 Task: Find connections with filter location Mössingen with filter topic #marketingdigitalwith filter profile language German with filter current company Toyota Kirloskar Motor with filter school Azim Premji University with filter industry Wholesale Alcoholic Beverages with filter service category Home Networking with filter keywords title Engineering Technician
Action: Mouse moved to (495, 71)
Screenshot: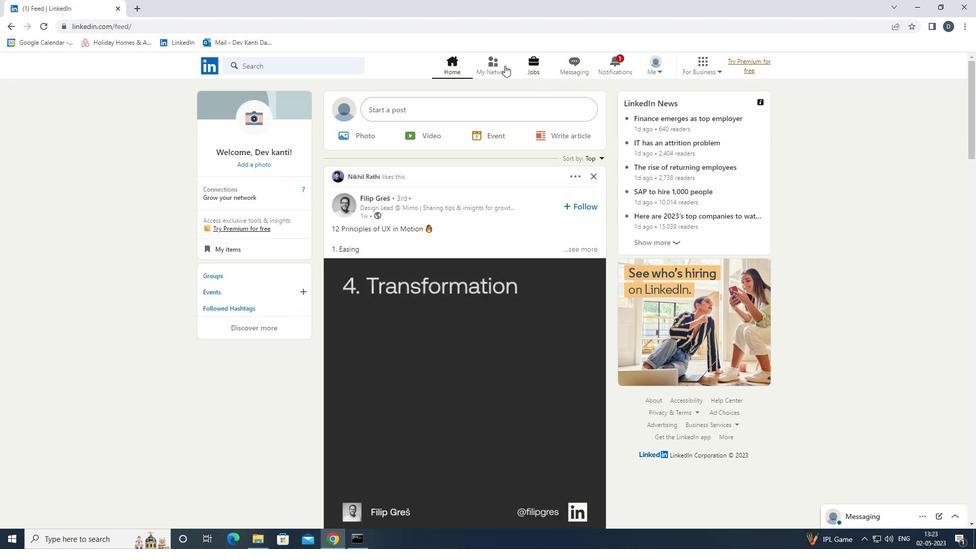 
Action: Mouse pressed left at (495, 71)
Screenshot: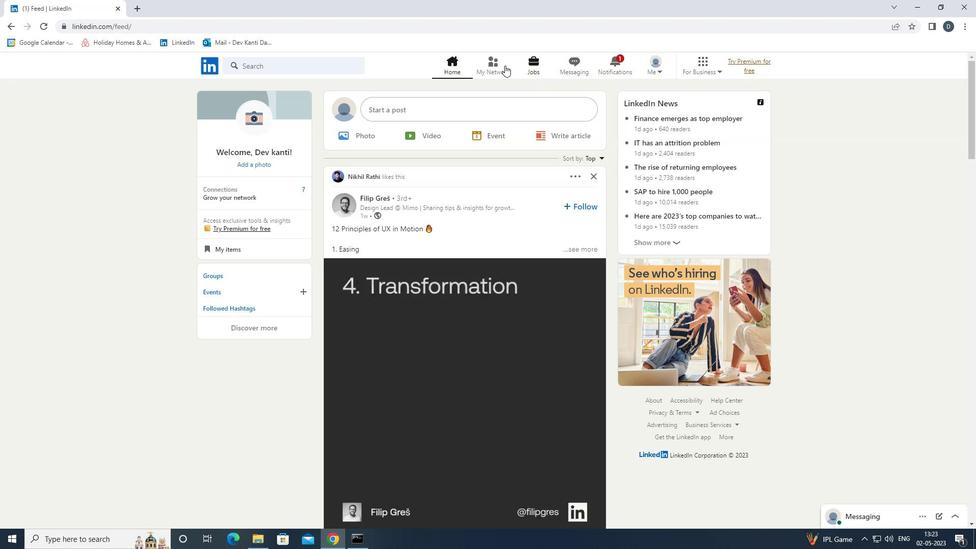 
Action: Mouse moved to (338, 118)
Screenshot: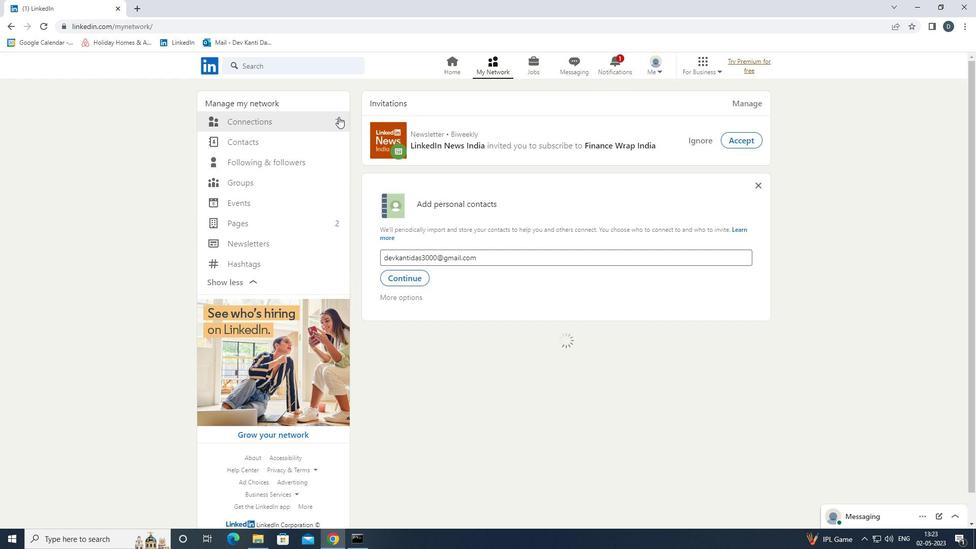 
Action: Mouse pressed left at (338, 118)
Screenshot: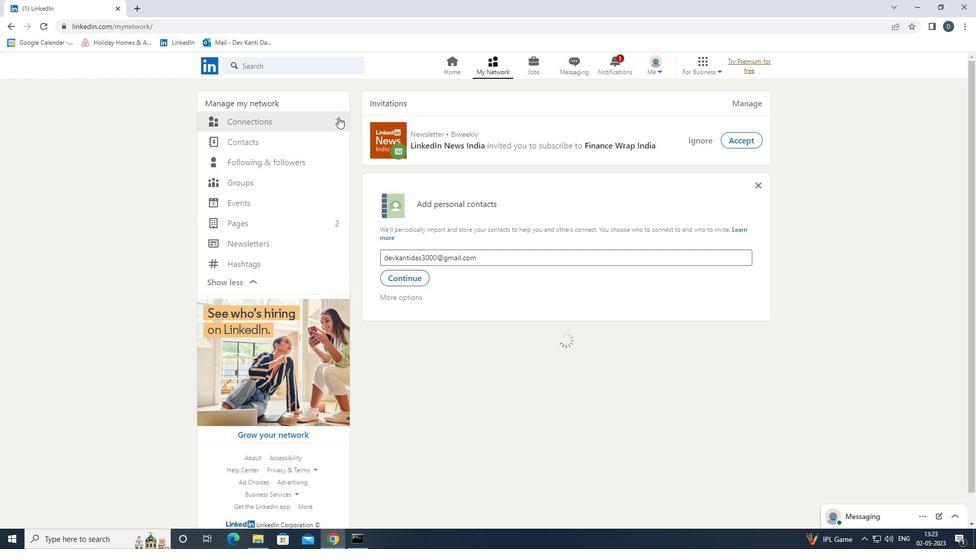 
Action: Mouse moved to (577, 122)
Screenshot: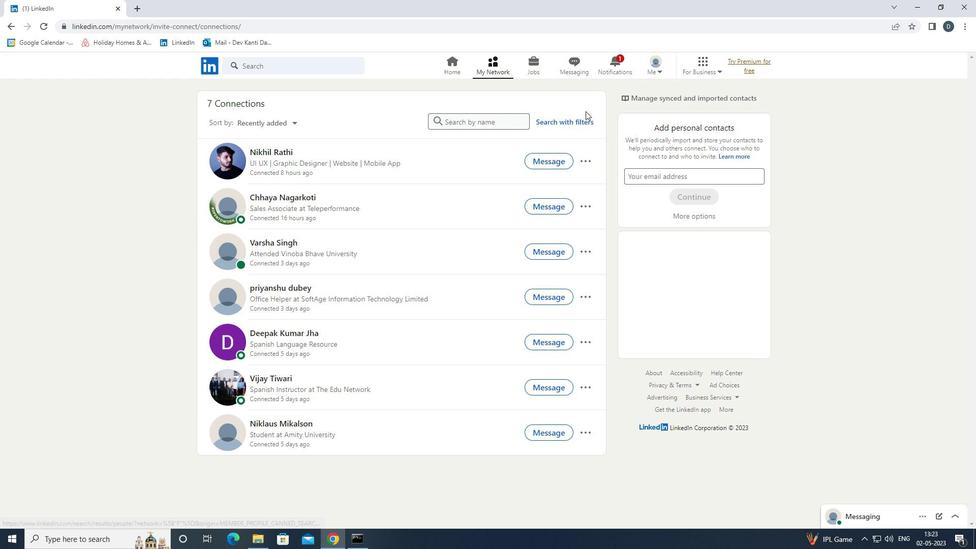 
Action: Mouse pressed left at (577, 122)
Screenshot: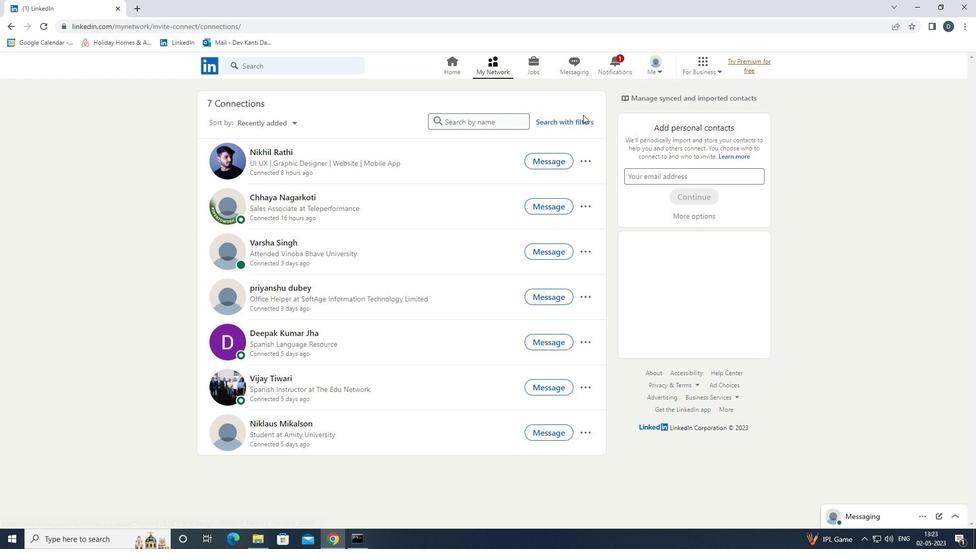 
Action: Mouse moved to (543, 92)
Screenshot: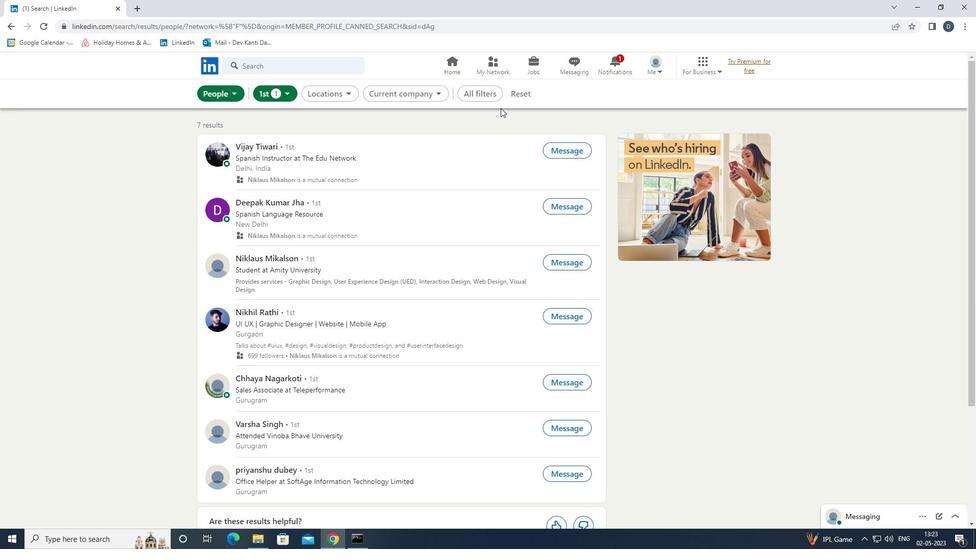 
Action: Mouse pressed left at (543, 92)
Screenshot: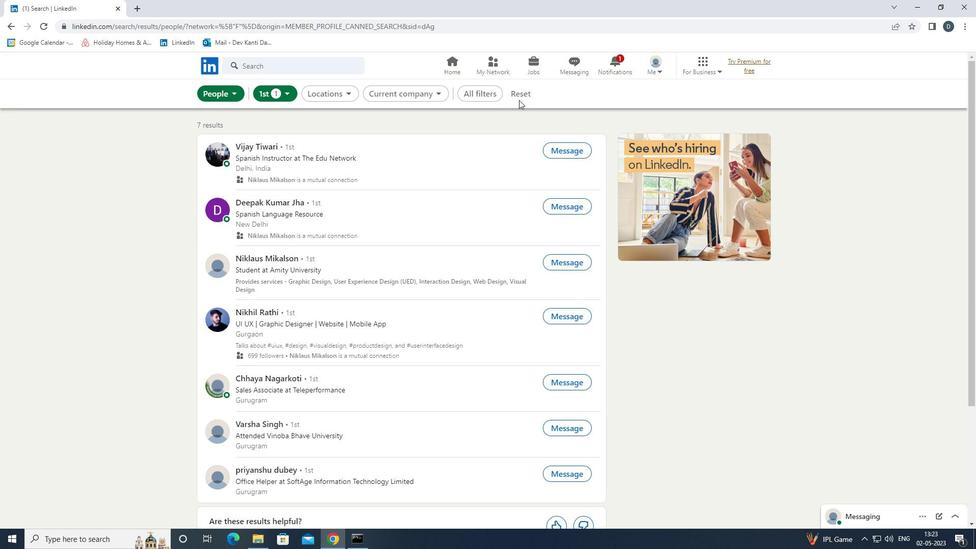 
Action: Mouse moved to (526, 94)
Screenshot: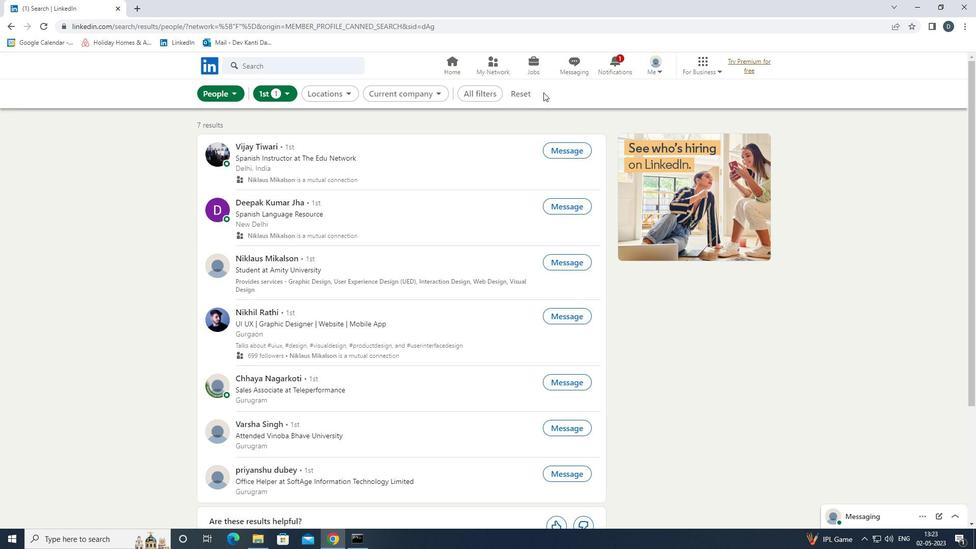 
Action: Mouse pressed left at (526, 94)
Screenshot: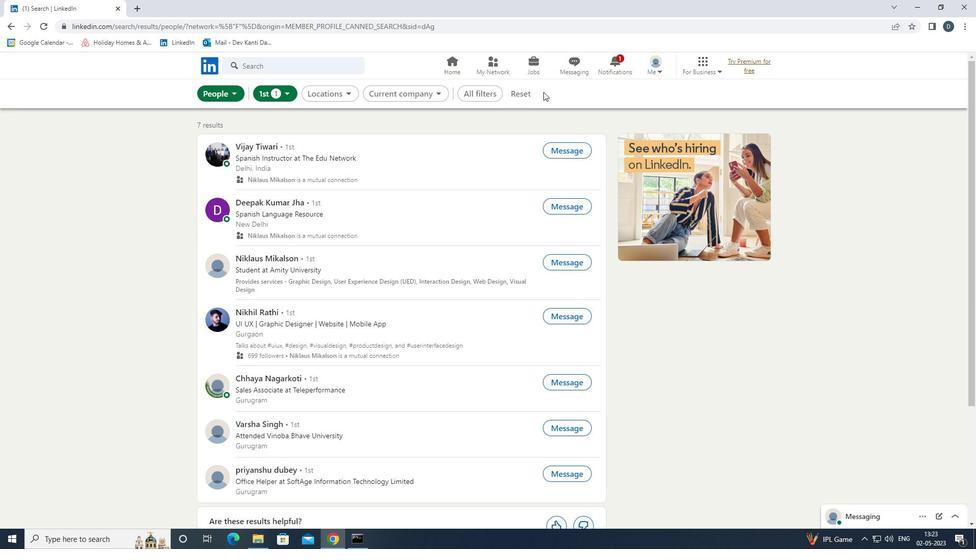 
Action: Mouse moved to (515, 92)
Screenshot: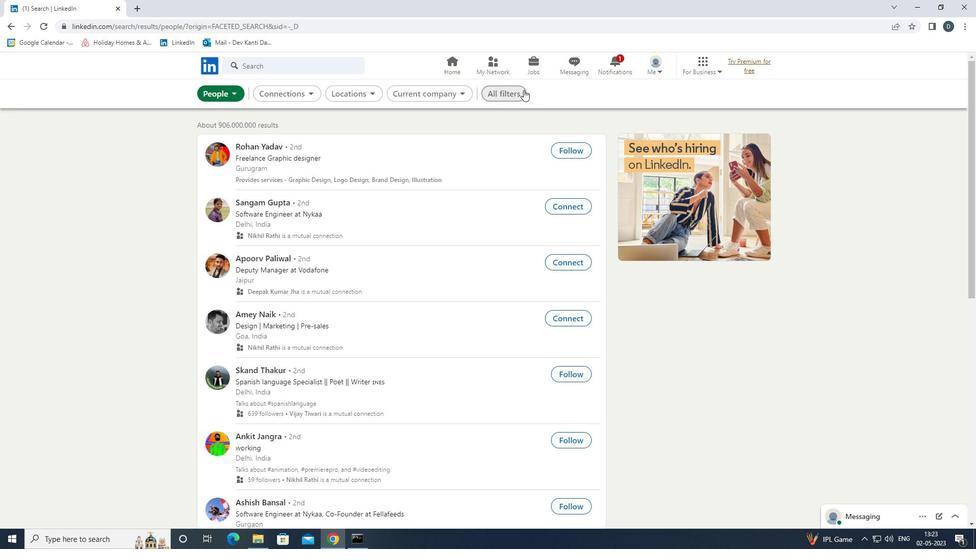 
Action: Mouse pressed left at (515, 92)
Screenshot: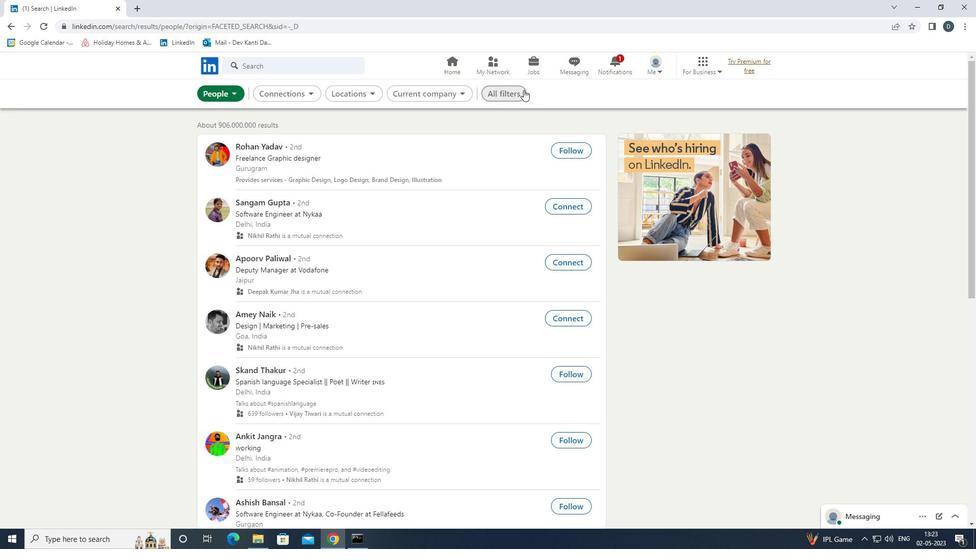 
Action: Mouse moved to (833, 322)
Screenshot: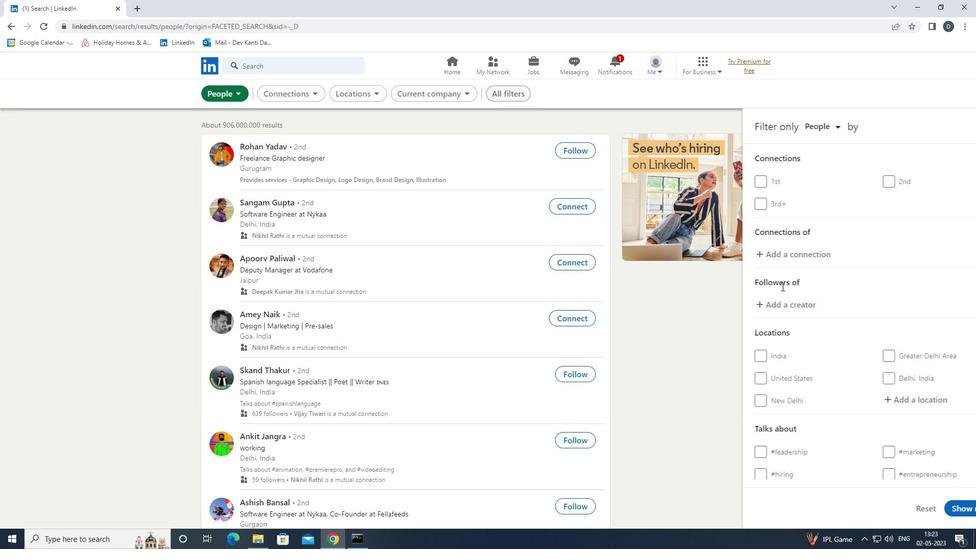 
Action: Mouse scrolled (833, 322) with delta (0, 0)
Screenshot: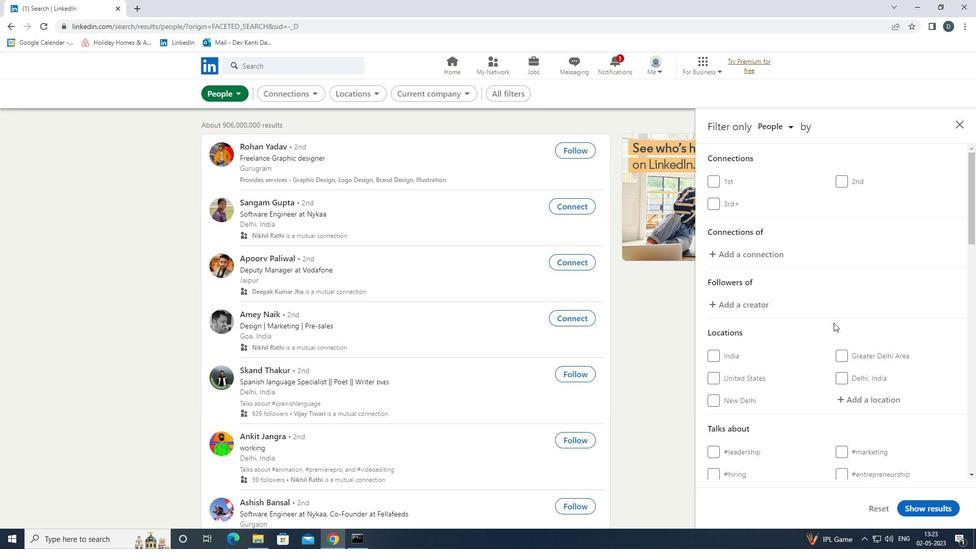 
Action: Mouse scrolled (833, 322) with delta (0, 0)
Screenshot: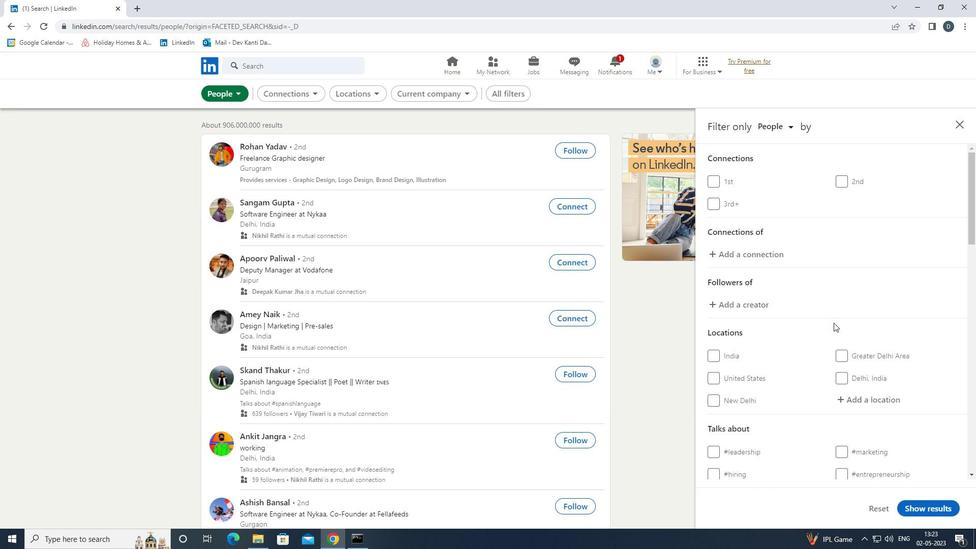
Action: Mouse moved to (882, 296)
Screenshot: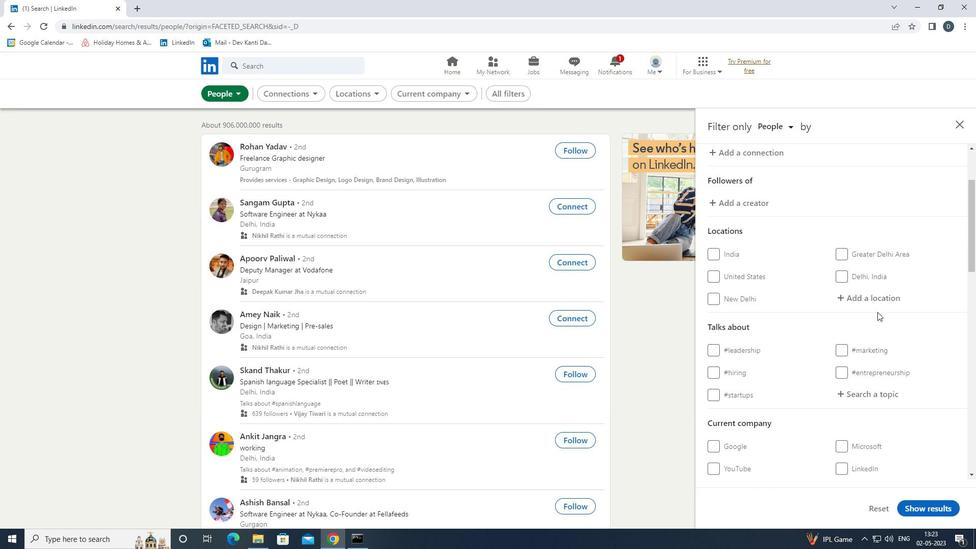 
Action: Mouse pressed left at (882, 296)
Screenshot: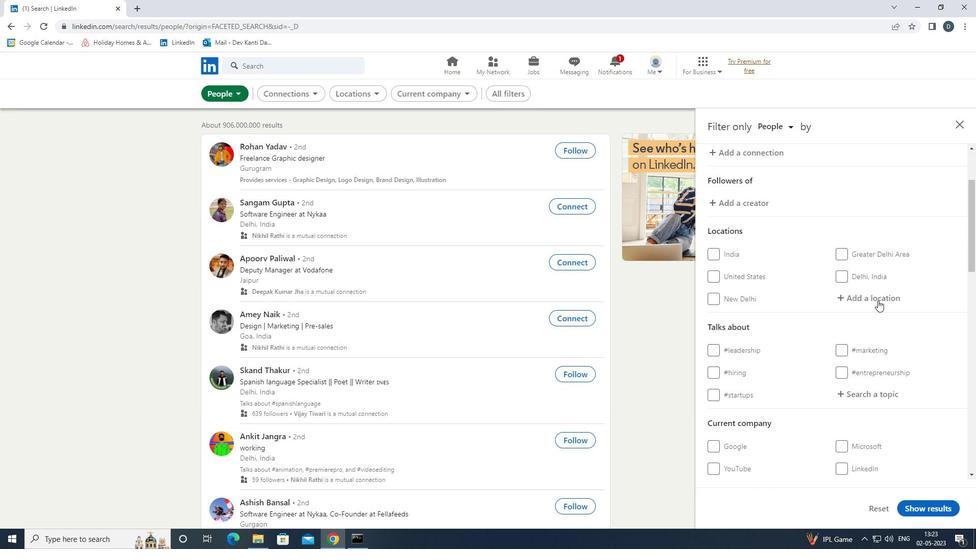 
Action: Mouse moved to (883, 295)
Screenshot: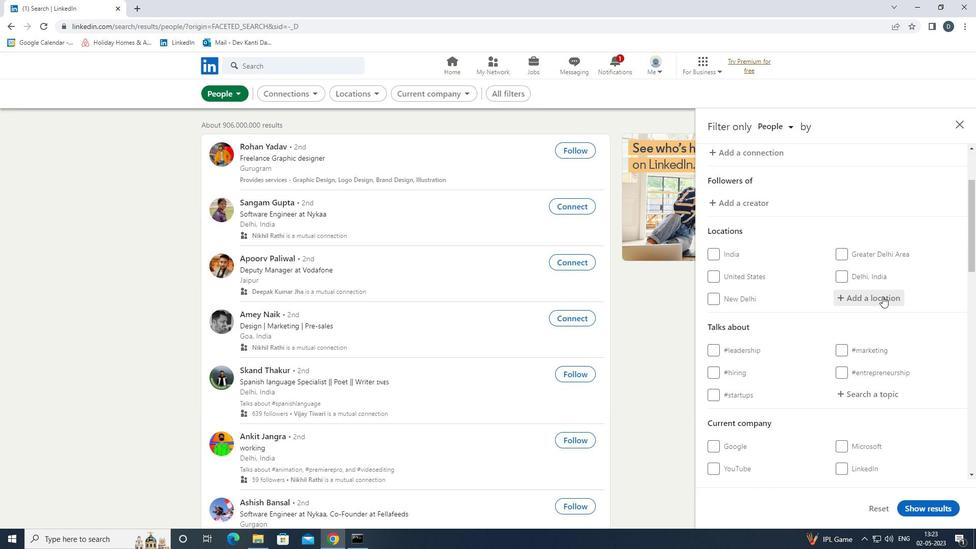
Action: Key pressed <Key.shift>MOSSINGEN<Key.down><Key.enter>
Screenshot: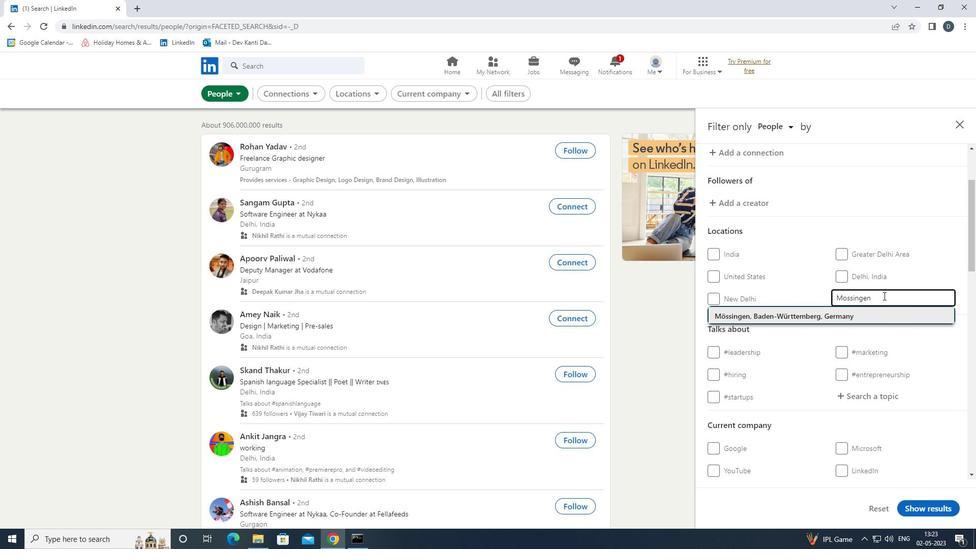 
Action: Mouse moved to (883, 300)
Screenshot: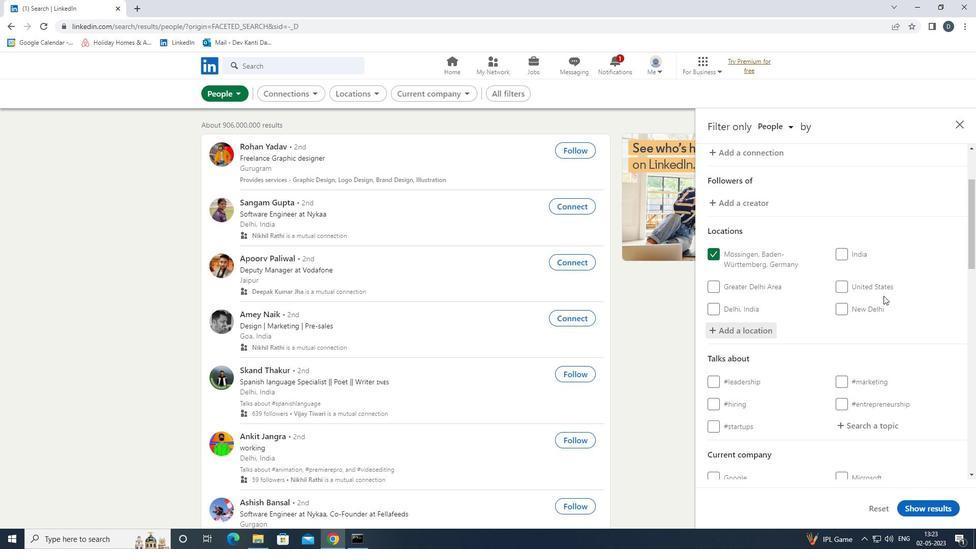 
Action: Mouse scrolled (883, 300) with delta (0, 0)
Screenshot: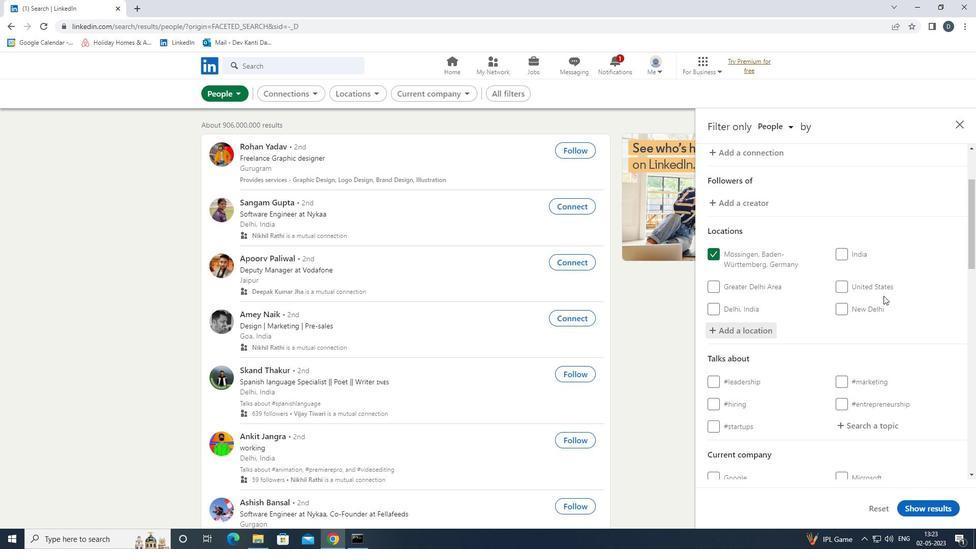
Action: Mouse moved to (883, 305)
Screenshot: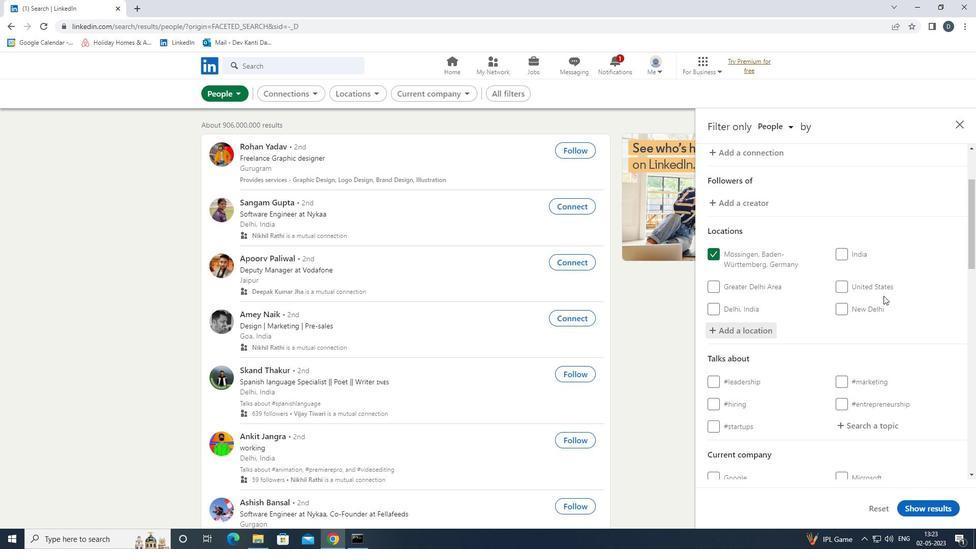 
Action: Mouse scrolled (883, 305) with delta (0, 0)
Screenshot: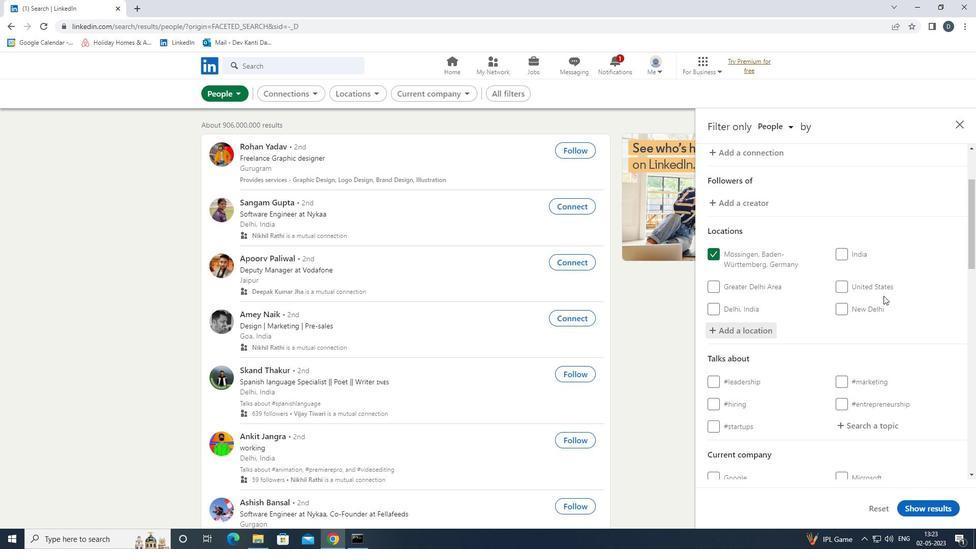 
Action: Mouse moved to (877, 327)
Screenshot: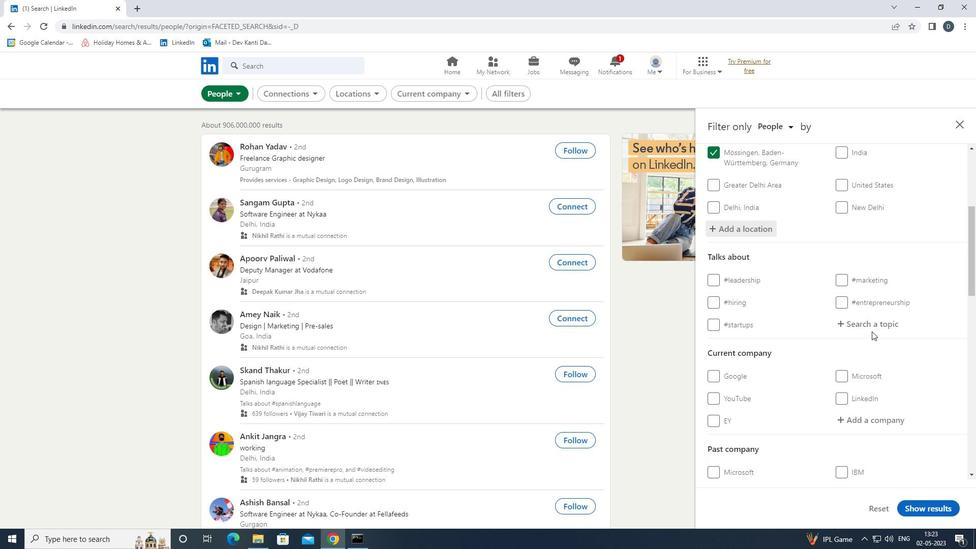 
Action: Mouse pressed left at (877, 327)
Screenshot: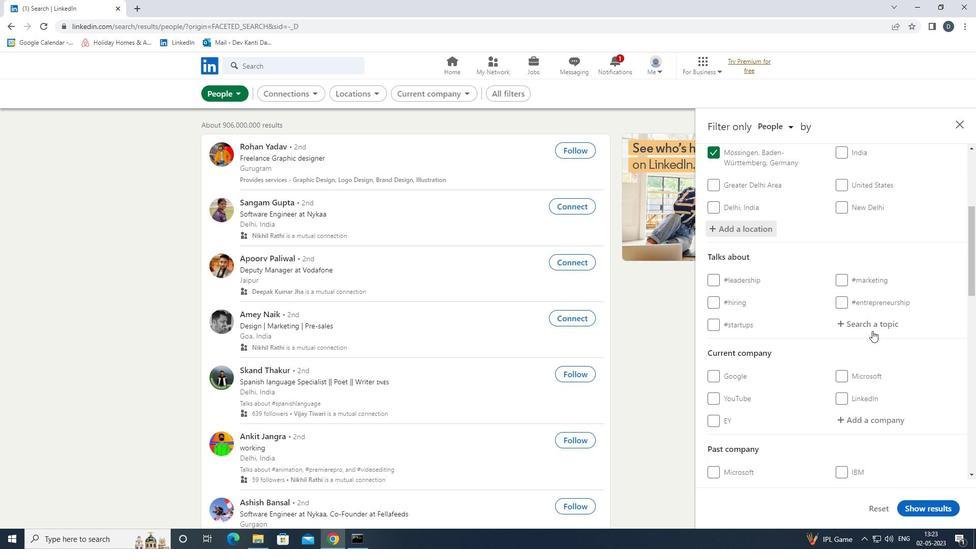 
Action: Mouse moved to (864, 334)
Screenshot: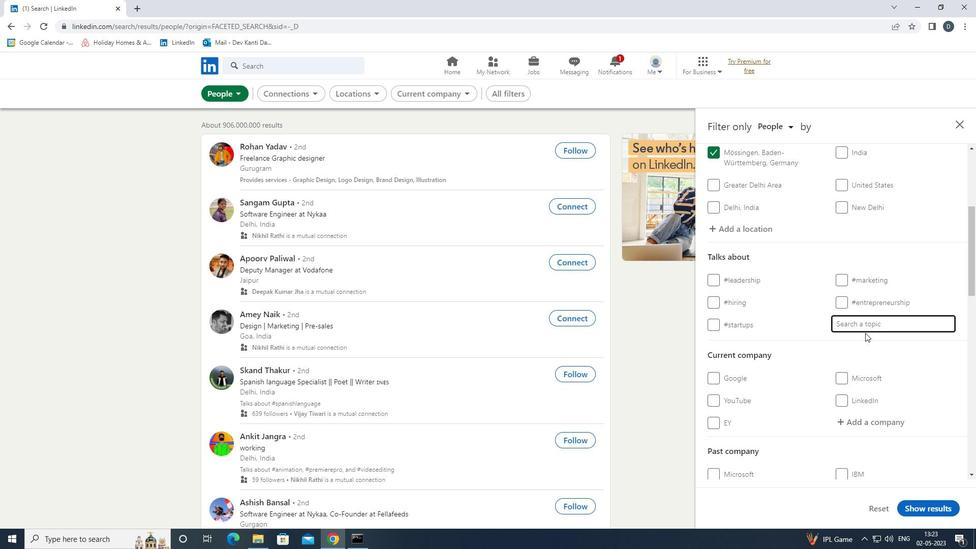 
Action: Key pressed MARKETINGDIGITAL<Key.down><Key.enter>
Screenshot: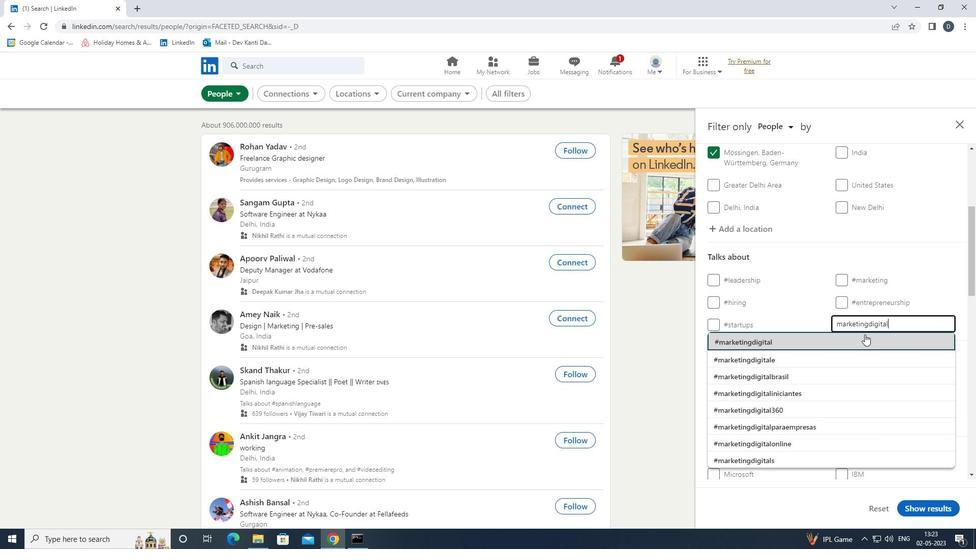 
Action: Mouse moved to (860, 341)
Screenshot: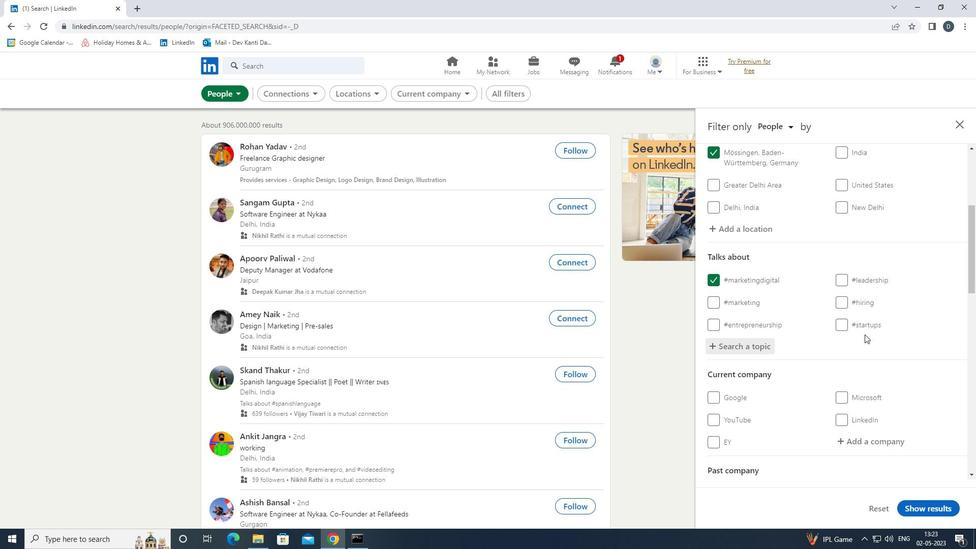 
Action: Mouse scrolled (860, 340) with delta (0, 0)
Screenshot: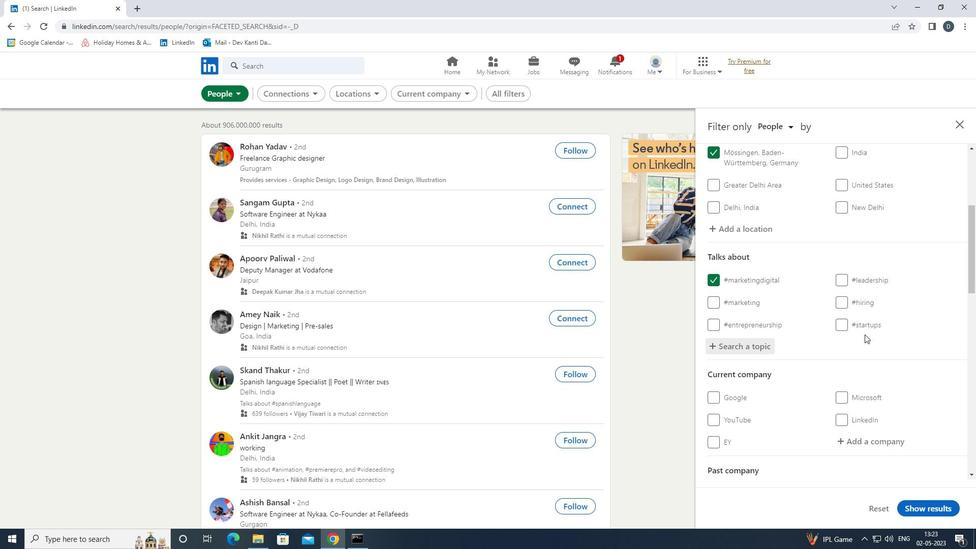 
Action: Mouse moved to (860, 343)
Screenshot: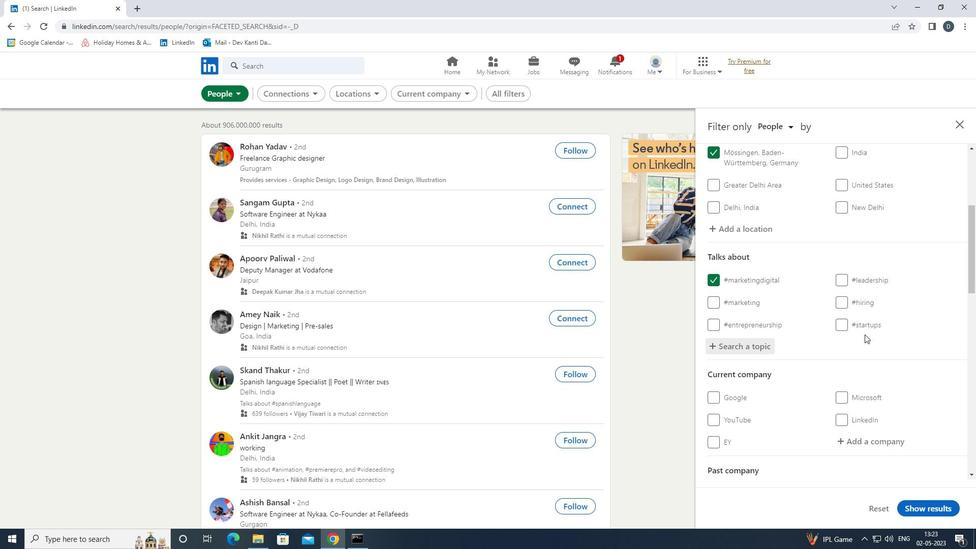 
Action: Mouse scrolled (860, 343) with delta (0, 0)
Screenshot: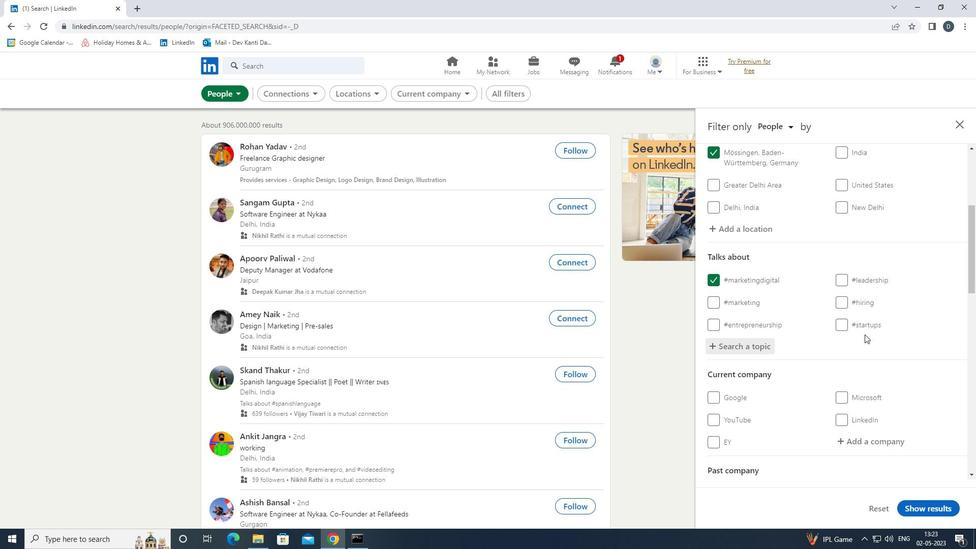 
Action: Mouse moved to (860, 344)
Screenshot: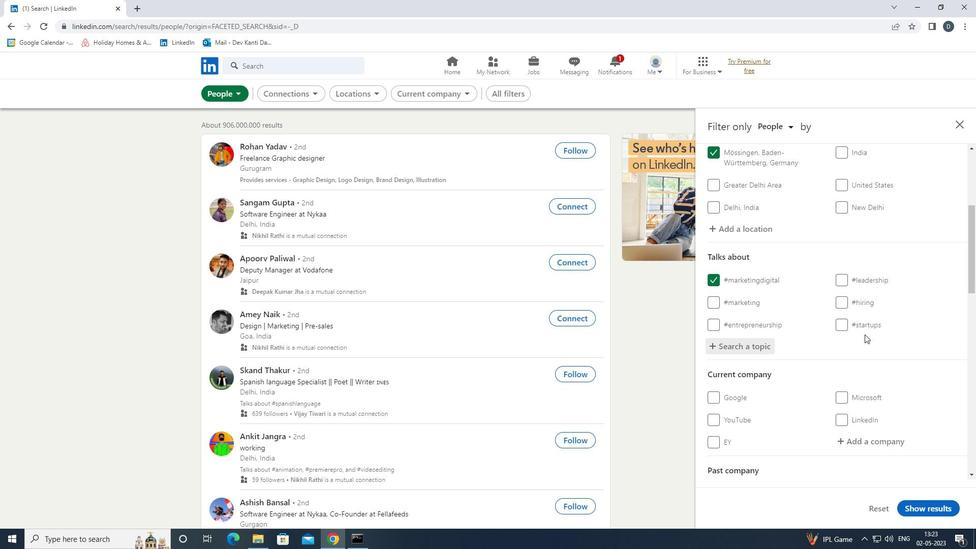 
Action: Mouse scrolled (860, 343) with delta (0, 0)
Screenshot: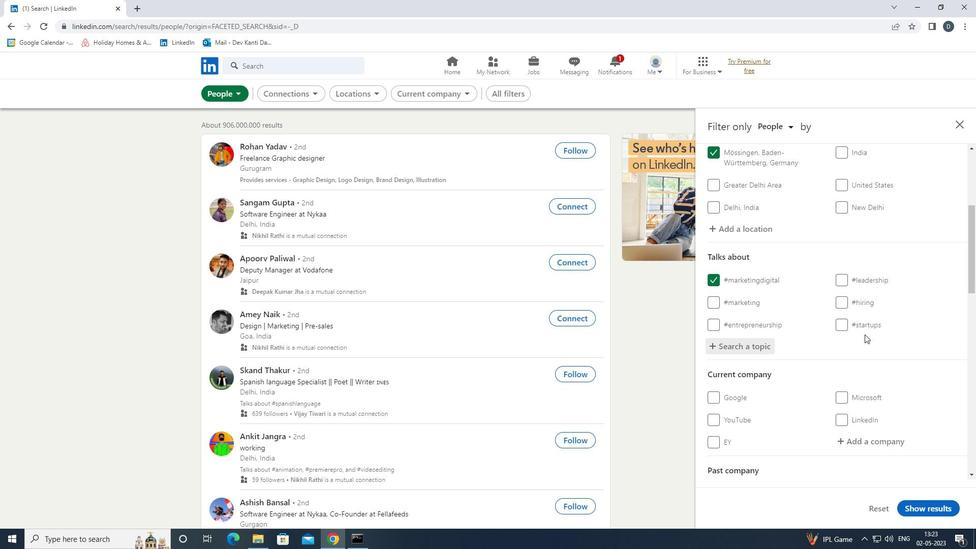
Action: Mouse scrolled (860, 343) with delta (0, 0)
Screenshot: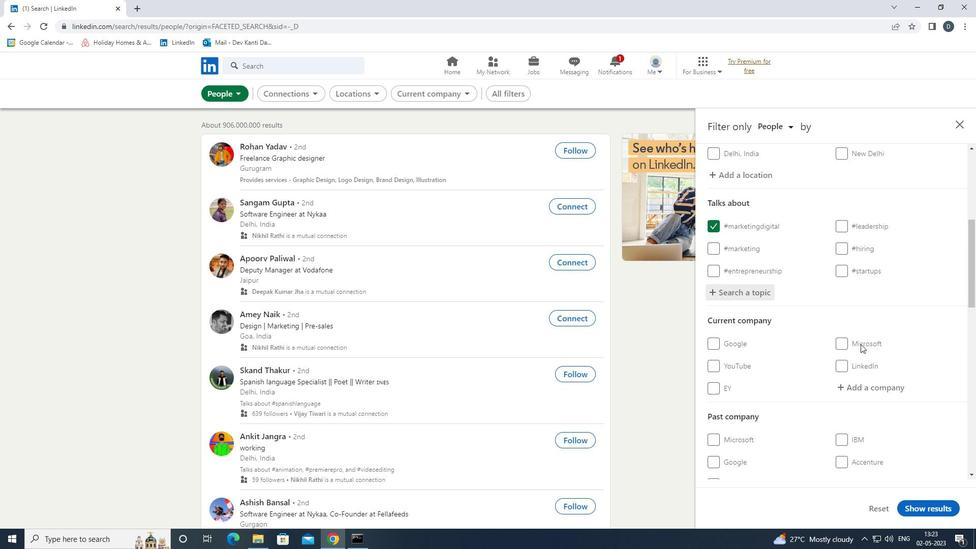 
Action: Mouse scrolled (860, 343) with delta (0, 0)
Screenshot: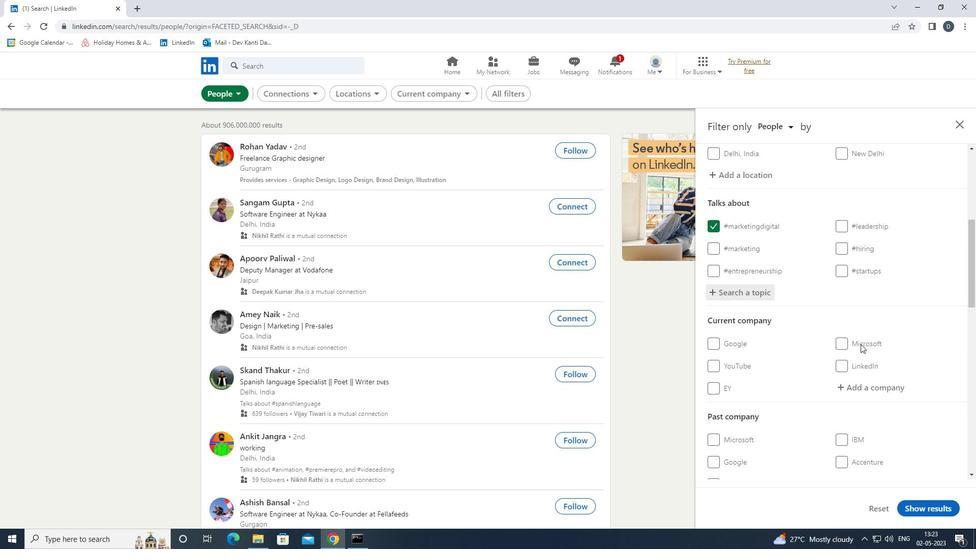 
Action: Mouse scrolled (860, 343) with delta (0, 0)
Screenshot: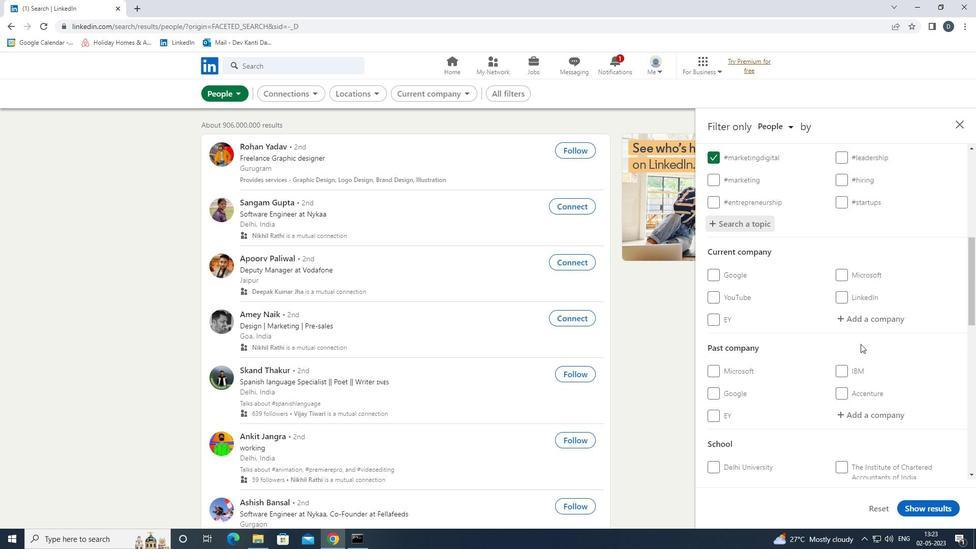 
Action: Mouse scrolled (860, 343) with delta (0, 0)
Screenshot: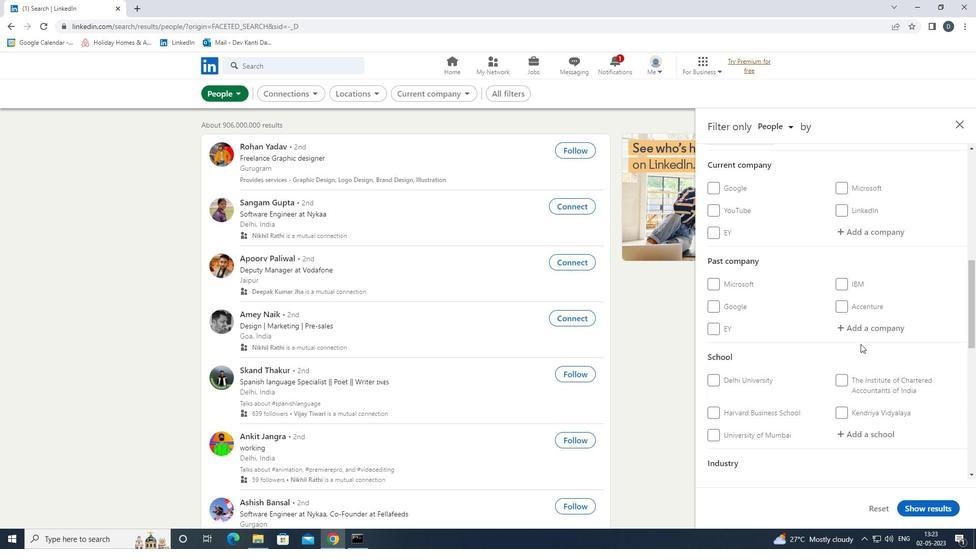 
Action: Mouse scrolled (860, 343) with delta (0, 0)
Screenshot: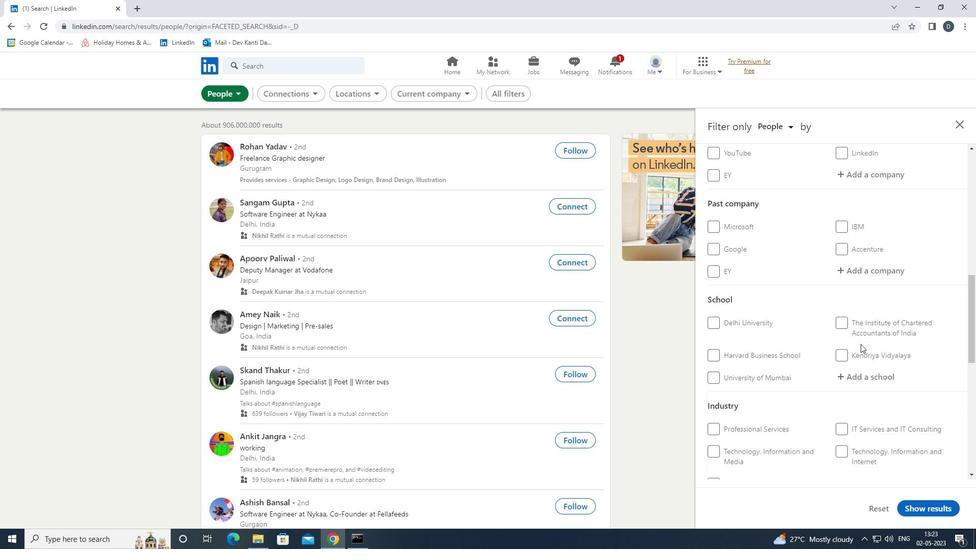 
Action: Mouse moved to (860, 344)
Screenshot: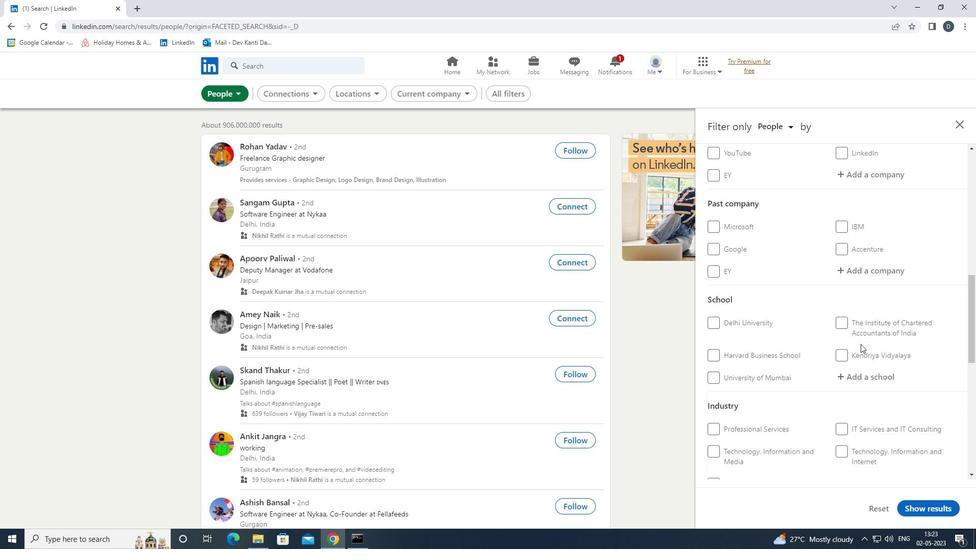
Action: Mouse scrolled (860, 343) with delta (0, 0)
Screenshot: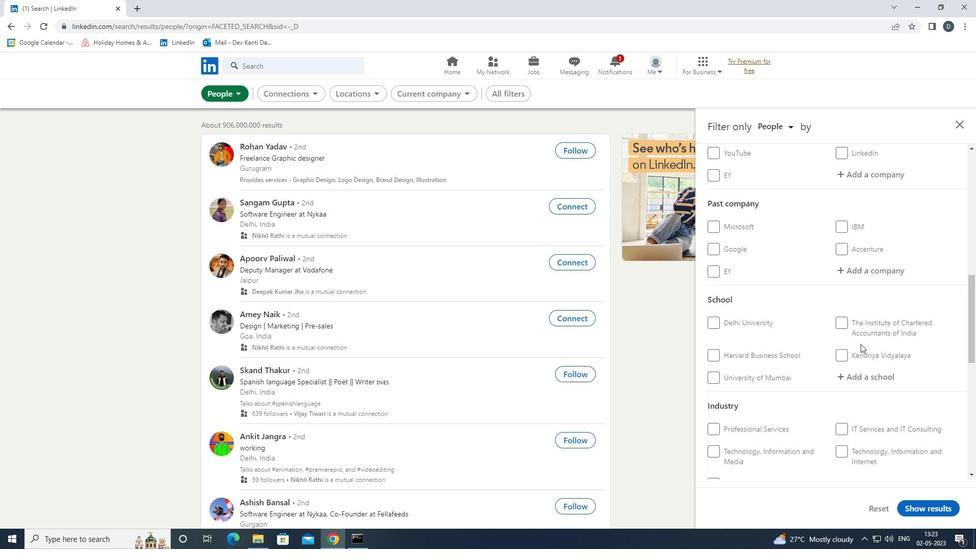 
Action: Mouse scrolled (860, 343) with delta (0, 0)
Screenshot: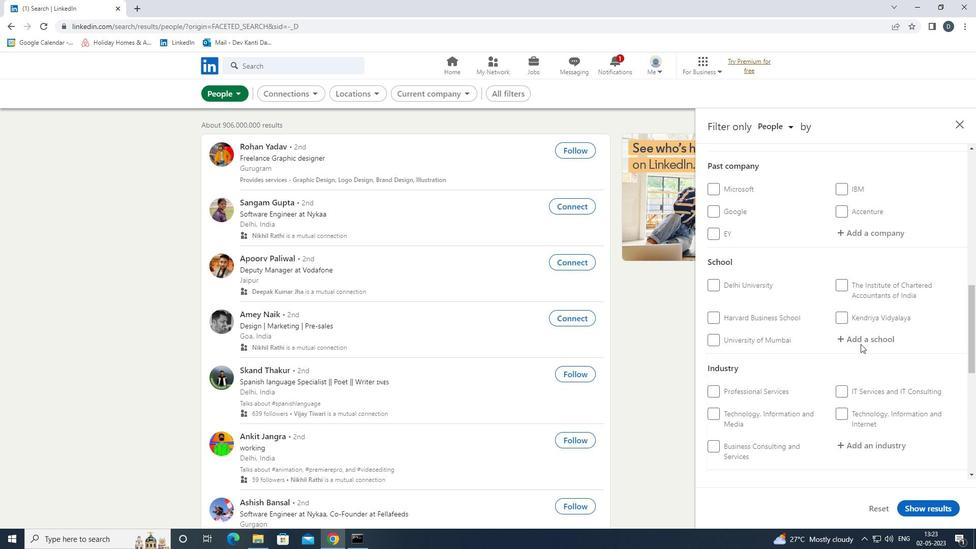 
Action: Mouse scrolled (860, 344) with delta (0, 0)
Screenshot: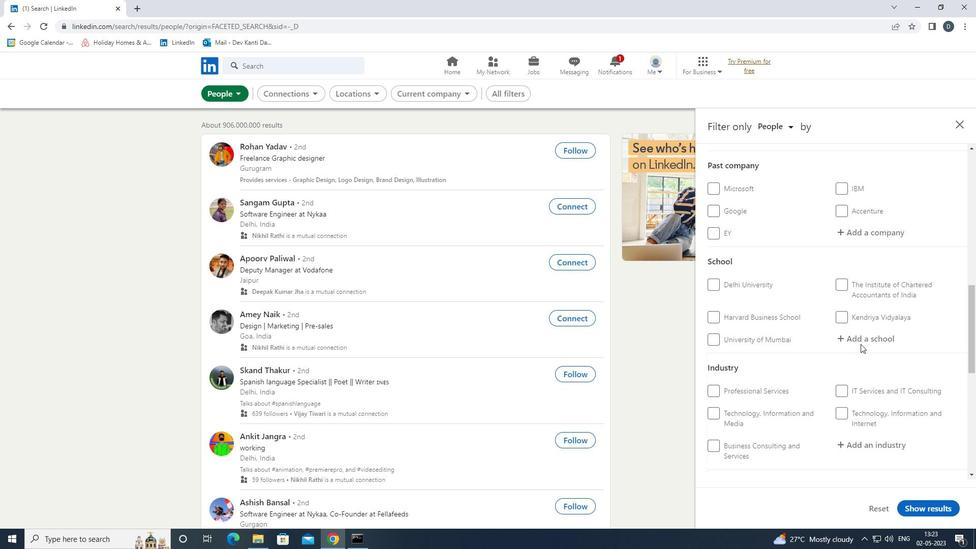 
Action: Mouse moved to (805, 380)
Screenshot: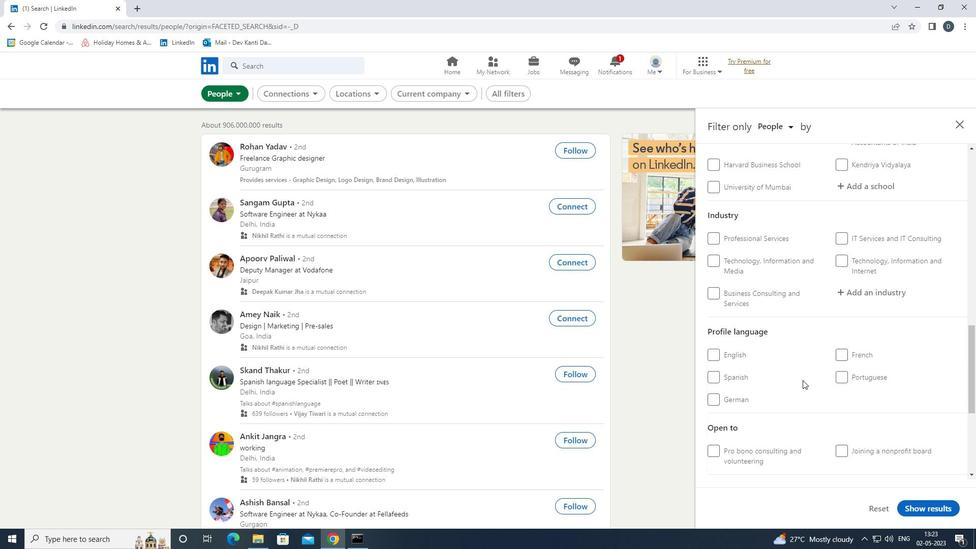 
Action: Mouse scrolled (805, 379) with delta (0, 0)
Screenshot: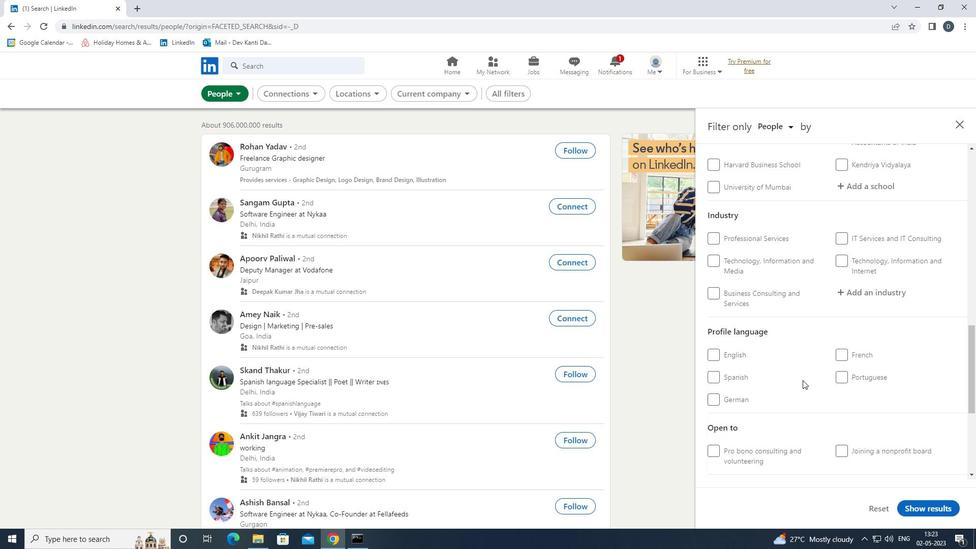 
Action: Mouse moved to (739, 351)
Screenshot: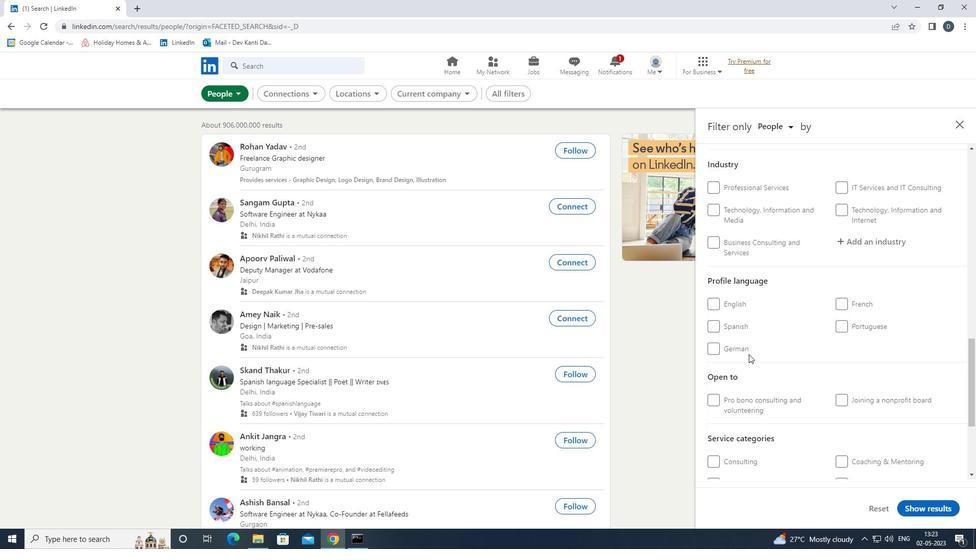 
Action: Mouse pressed left at (739, 351)
Screenshot: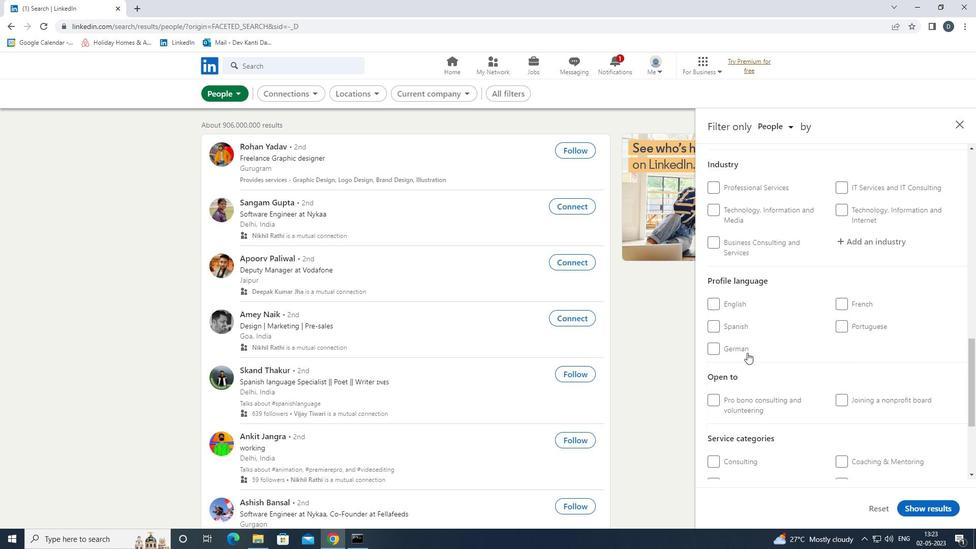 
Action: Mouse moved to (866, 367)
Screenshot: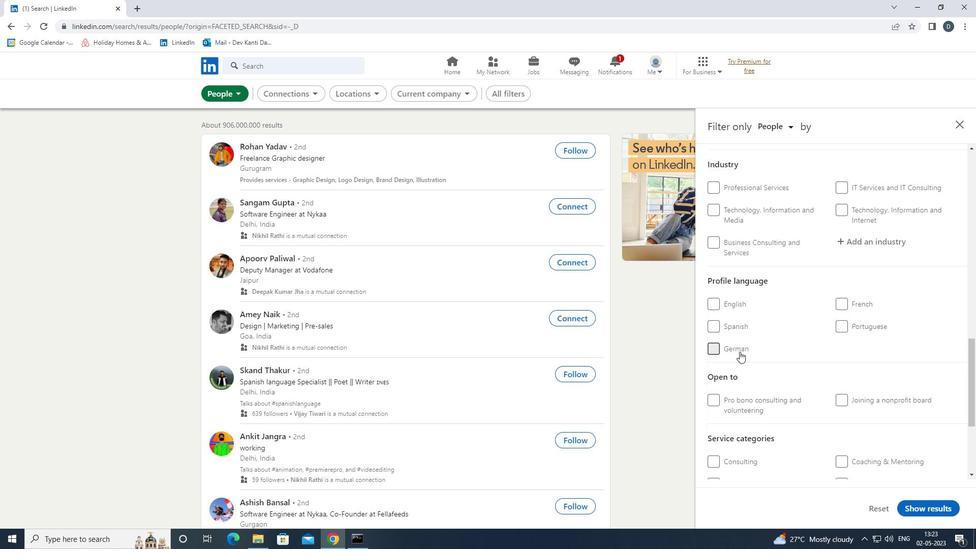
Action: Mouse scrolled (866, 367) with delta (0, 0)
Screenshot: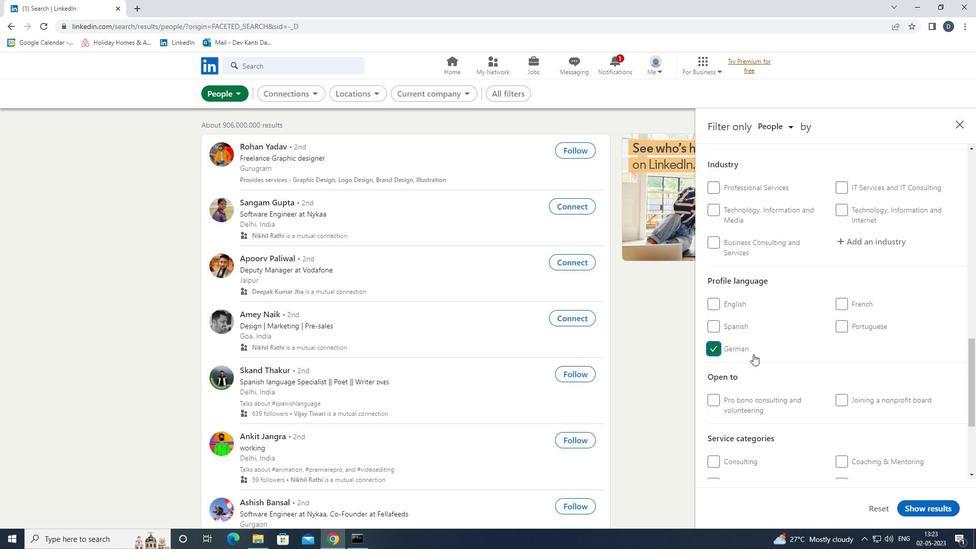 
Action: Mouse scrolled (866, 367) with delta (0, 0)
Screenshot: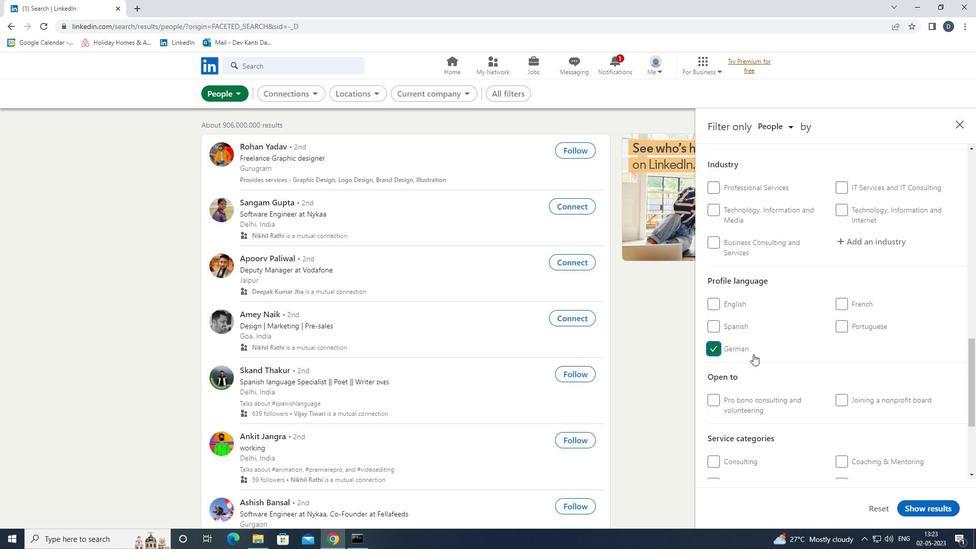 
Action: Mouse scrolled (866, 367) with delta (0, 0)
Screenshot: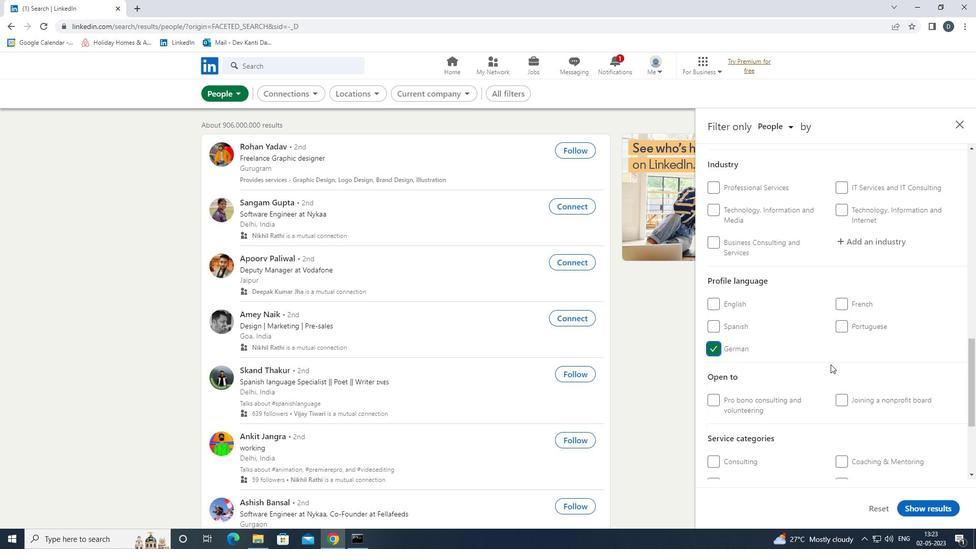 
Action: Mouse scrolled (866, 367) with delta (0, 0)
Screenshot: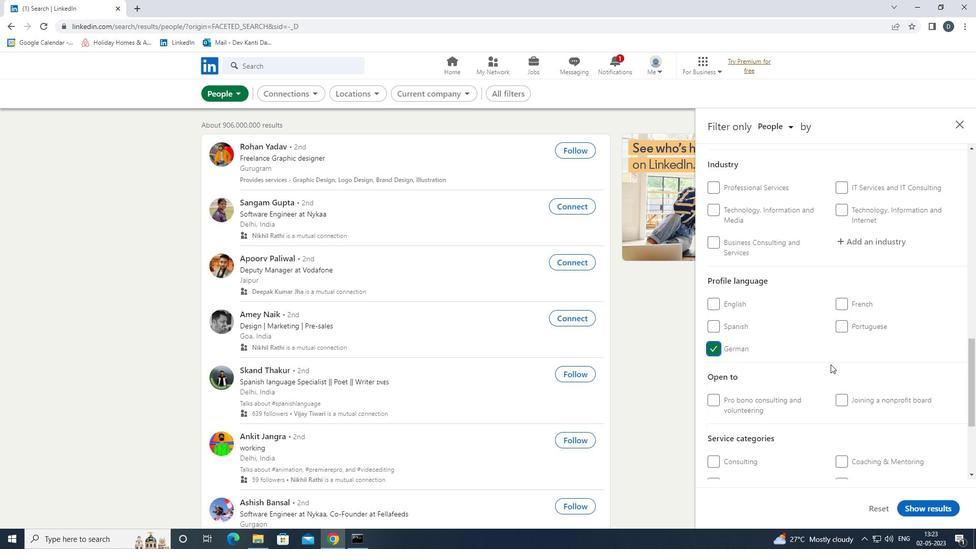 
Action: Mouse moved to (867, 367)
Screenshot: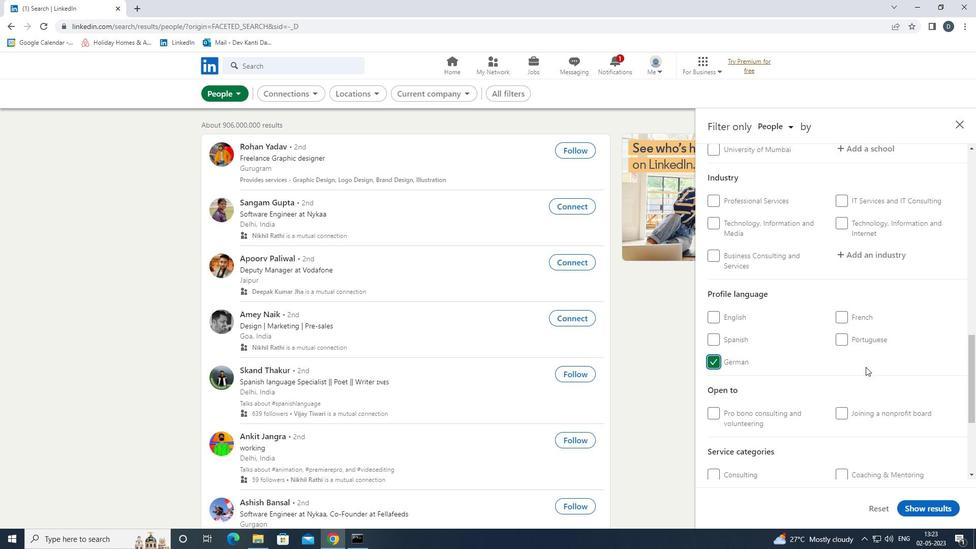
Action: Mouse scrolled (867, 367) with delta (0, 0)
Screenshot: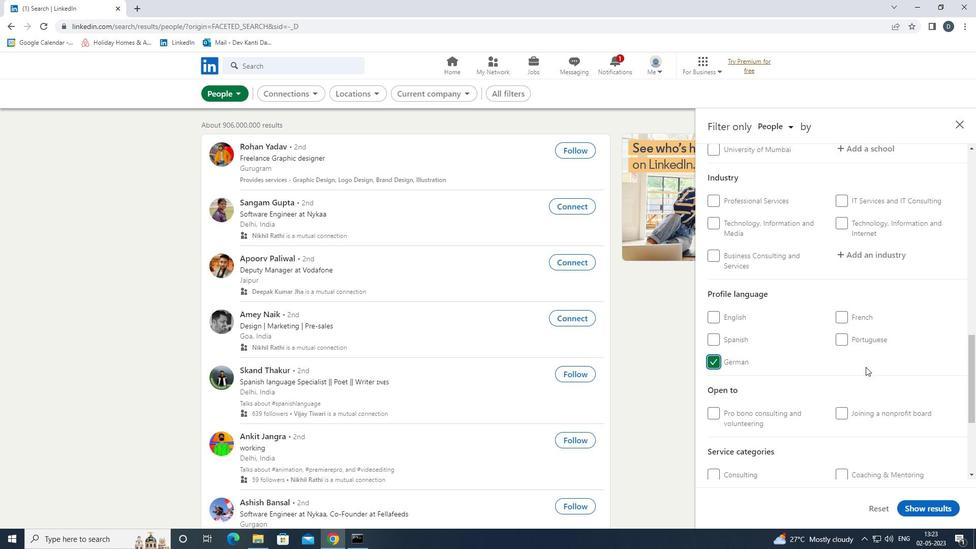 
Action: Mouse moved to (868, 366)
Screenshot: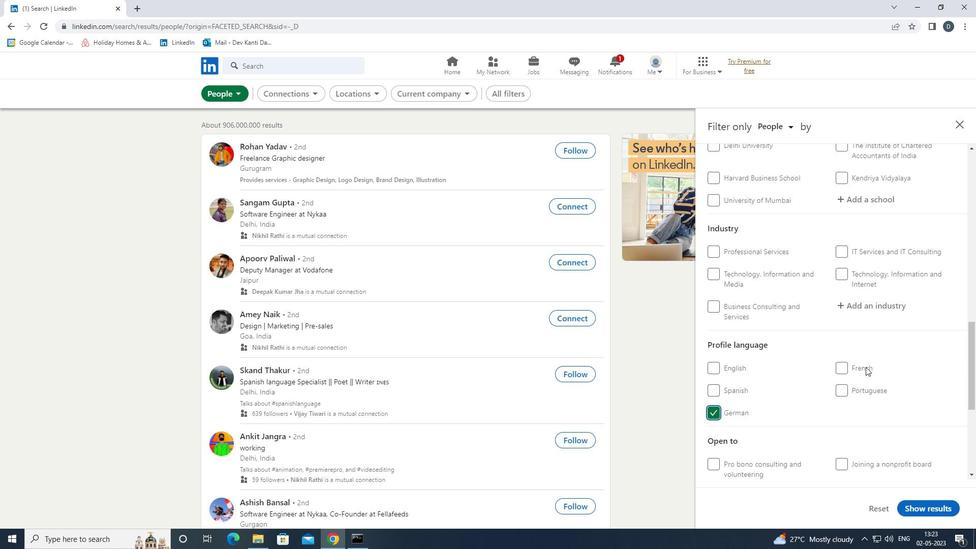 
Action: Mouse scrolled (868, 367) with delta (0, 0)
Screenshot: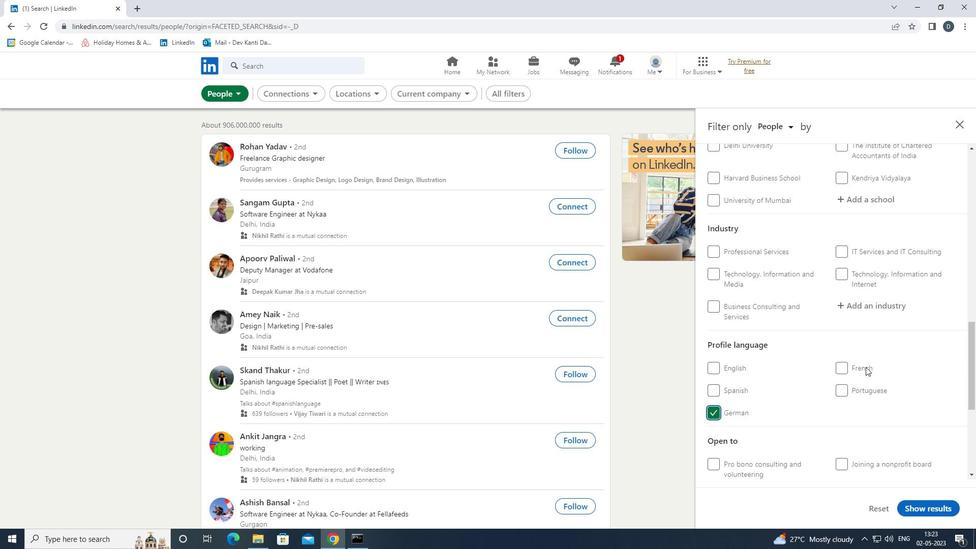 
Action: Mouse moved to (863, 234)
Screenshot: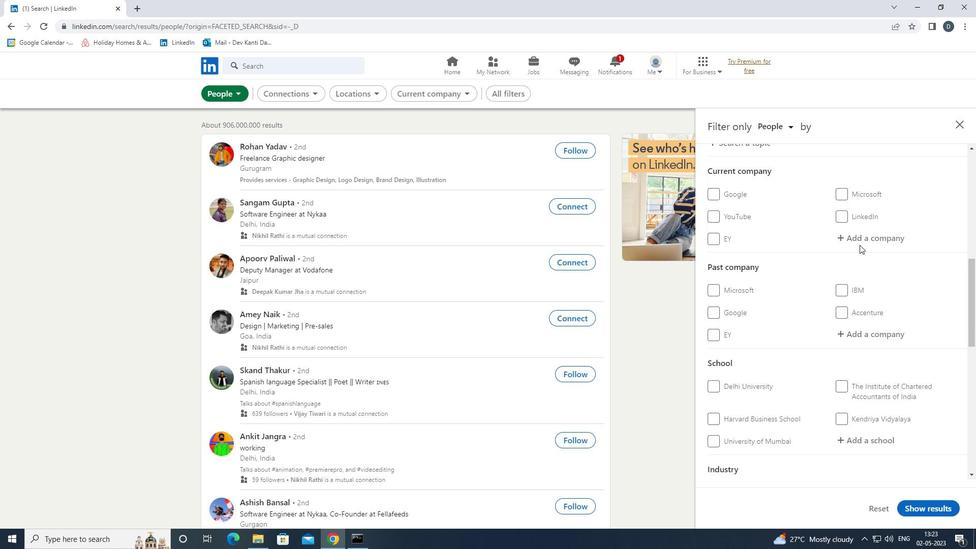 
Action: Mouse pressed left at (863, 234)
Screenshot: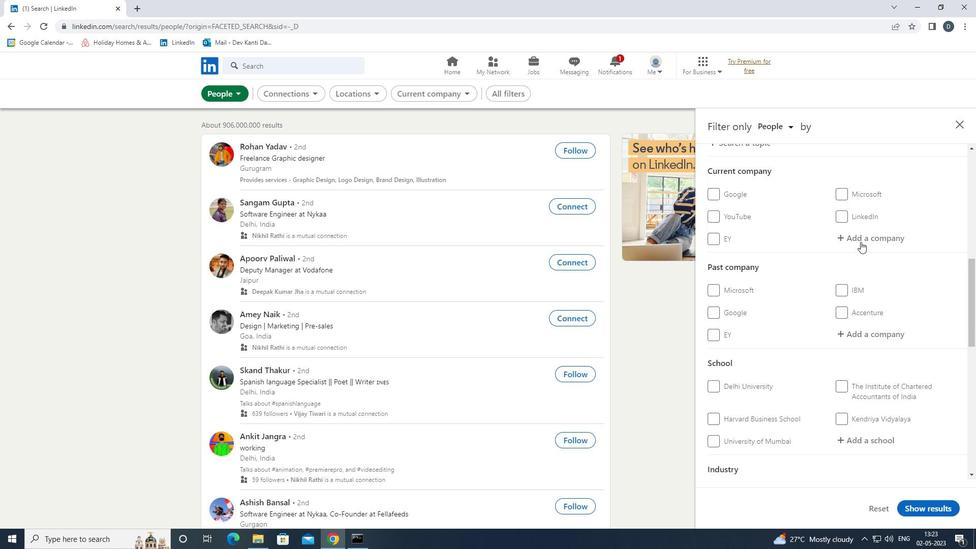 
Action: Mouse moved to (863, 234)
Screenshot: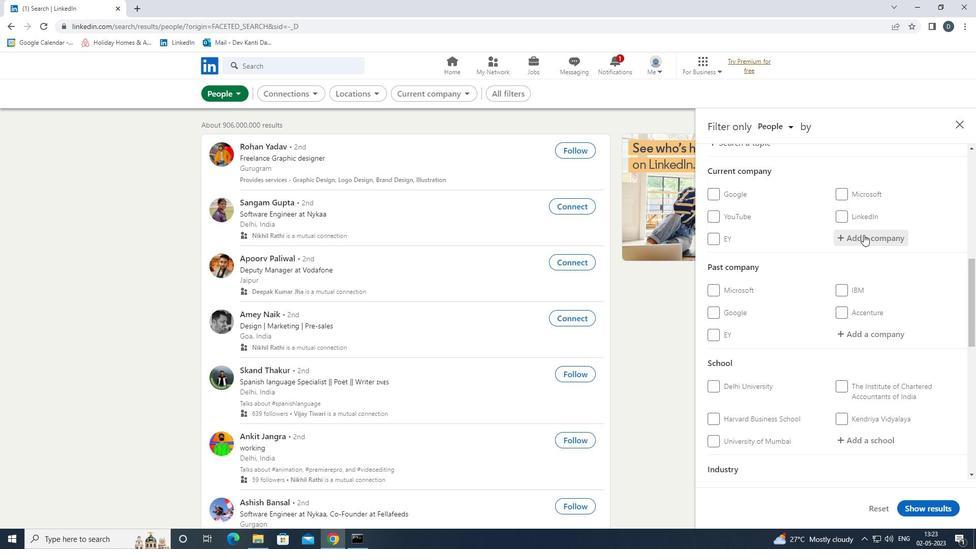 
Action: Key pressed <Key.shift><Key.shift><Key.shift><Key.shift><Key.shift><Key.shift><Key.shift><Key.shift><Key.shift>TOYOTA<Key.space><Key.shift><Key.shift><Key.shift><Key.shift><Key.shift><Key.shift><Key.shift><Key.shift><Key.shift><Key.shift><Key.shift><Key.shift><Key.shift><Key.shift><Key.shift><Key.shift><Key.shift><Key.shift><Key.shift><Key.shift><Key.shift><Key.shift><Key.shift><Key.shift><Key.shift><Key.shift><Key.shift><Key.shift><Key.shift><Key.shift><Key.shift><Key.shift><Key.shift><Key.shift><Key.shift><Key.shift><Key.shift><Key.shift><Key.shift><Key.shift><Key.shift><Key.shift>KRIS<Key.backspace><Key.backspace><Key.backspace>IRLOSA<Key.backspace><Key.down><Key.enter>
Screenshot: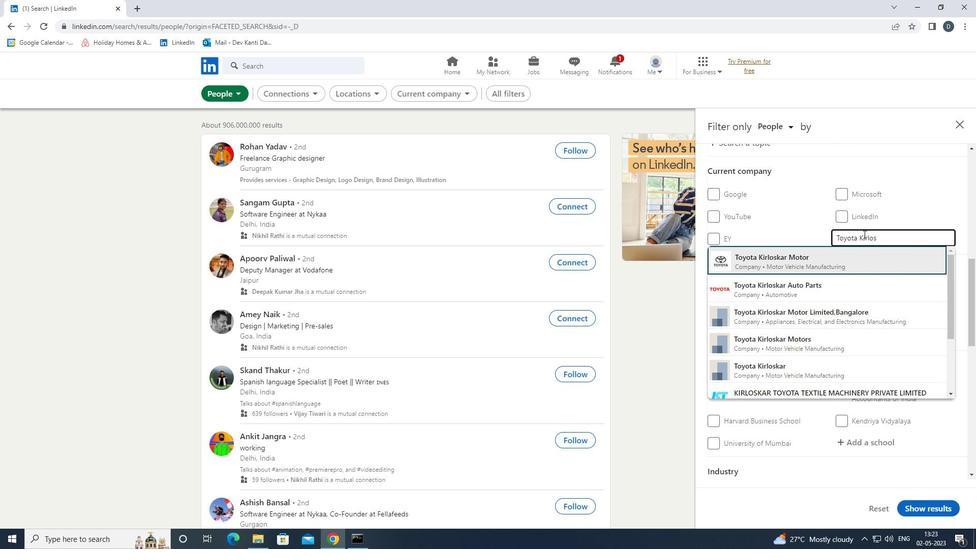 
Action: Mouse moved to (854, 237)
Screenshot: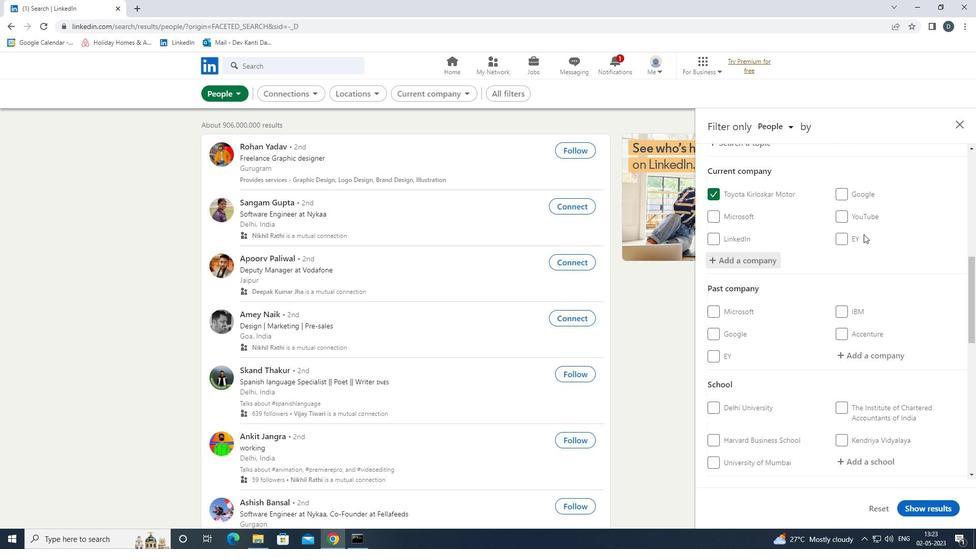 
Action: Mouse scrolled (854, 237) with delta (0, 0)
Screenshot: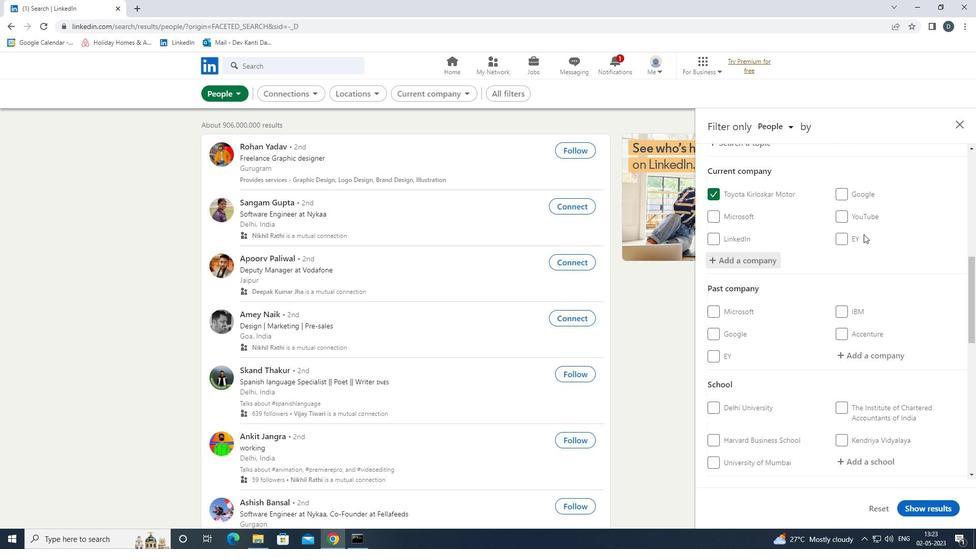 
Action: Mouse moved to (854, 243)
Screenshot: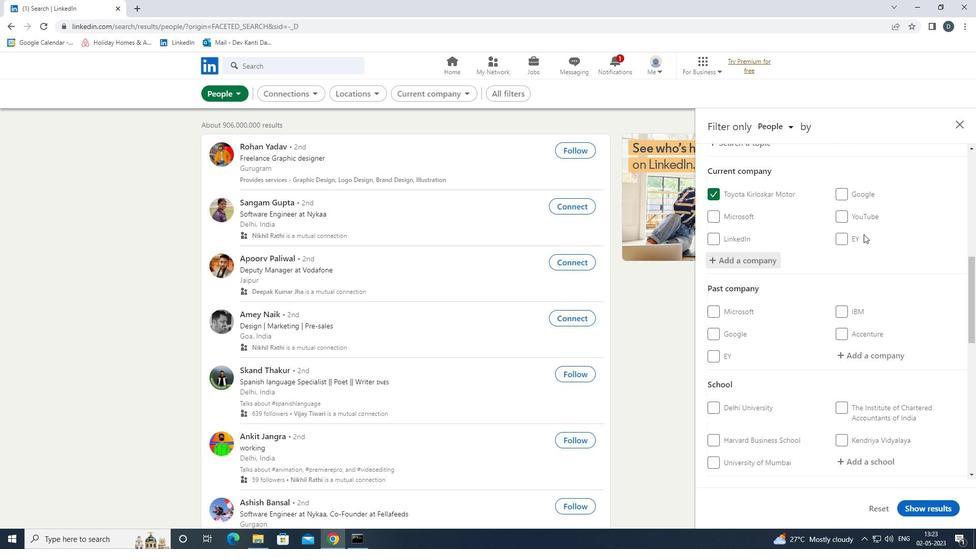
Action: Mouse scrolled (854, 242) with delta (0, 0)
Screenshot: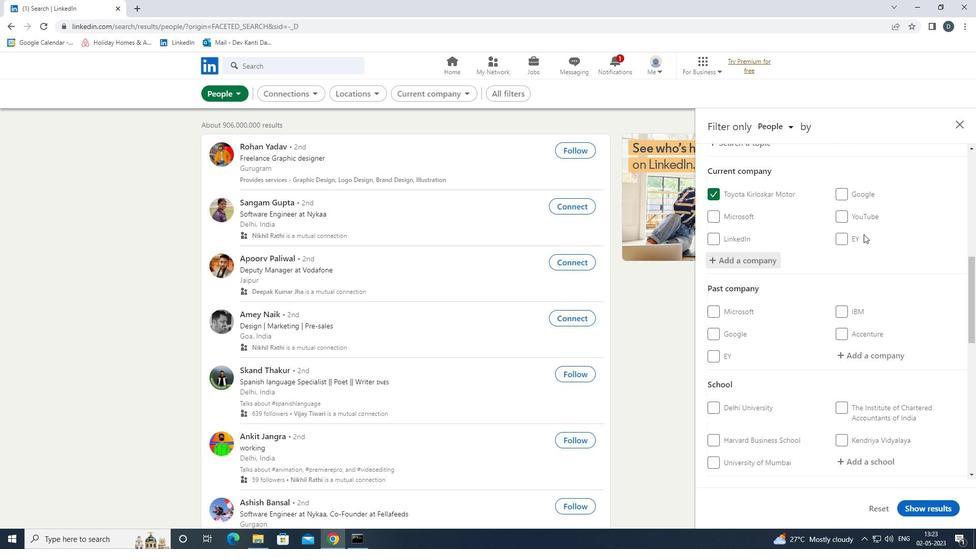 
Action: Mouse moved to (853, 245)
Screenshot: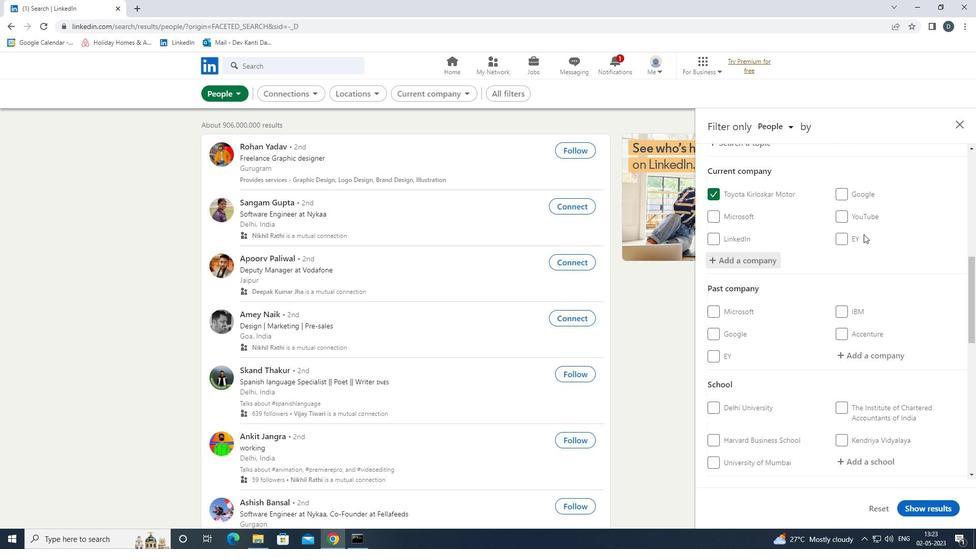 
Action: Mouse scrolled (853, 244) with delta (0, 0)
Screenshot: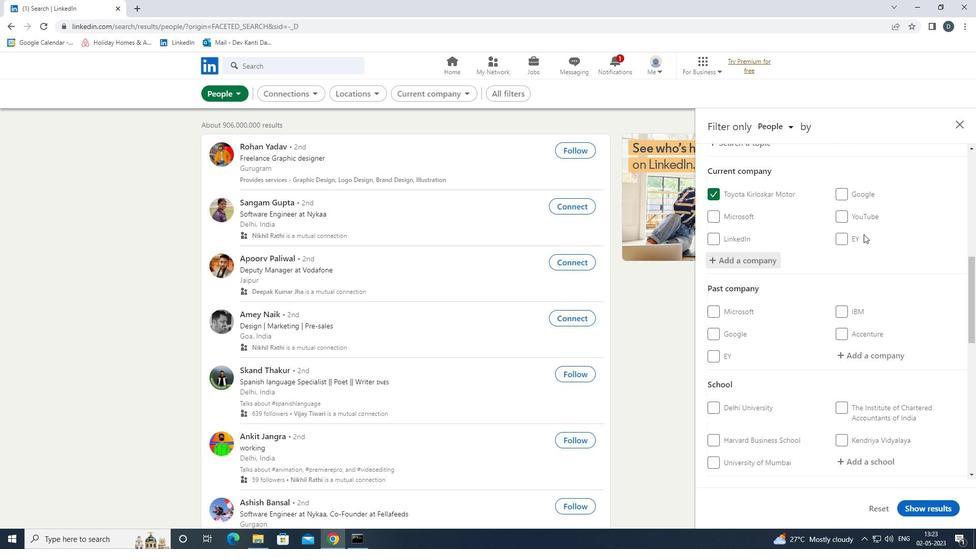 
Action: Mouse moved to (880, 309)
Screenshot: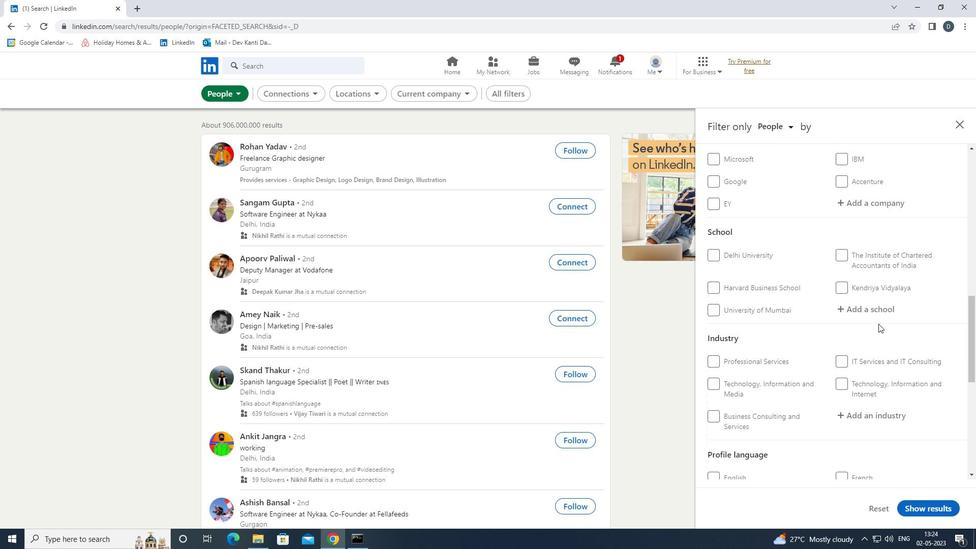 
Action: Mouse pressed left at (880, 309)
Screenshot: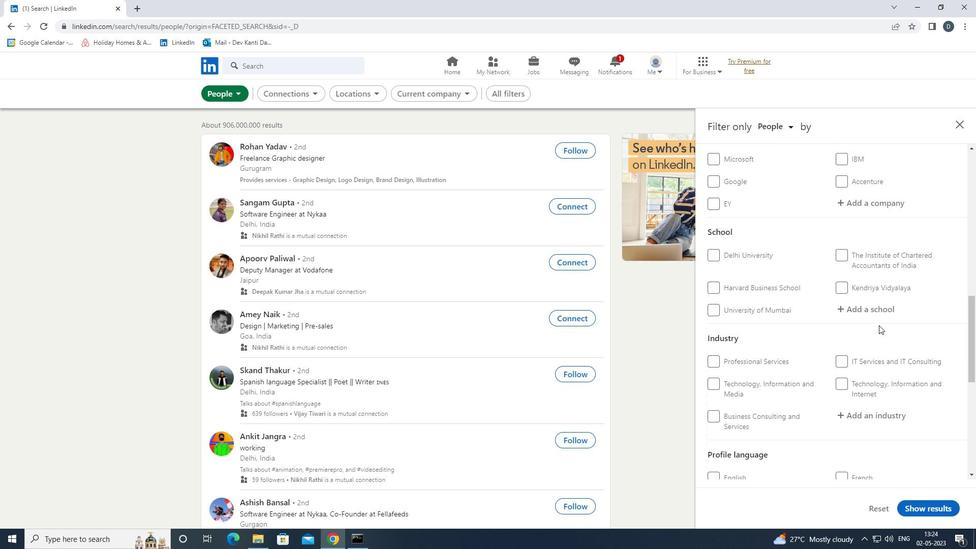 
Action: Mouse moved to (885, 303)
Screenshot: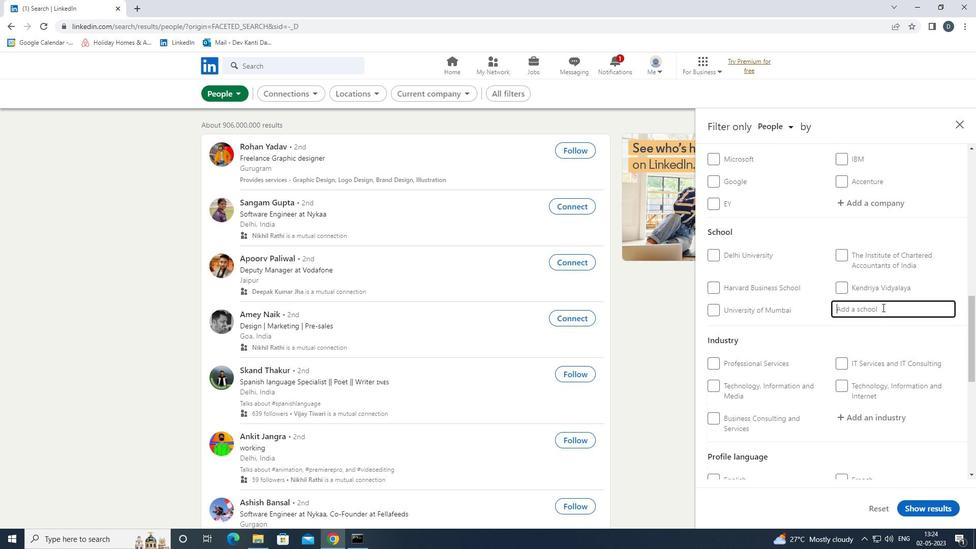 
Action: Key pressed <Key.shift>AZIM<Key.space><Key.shift>PREMJ<Key.down><Key.enter>
Screenshot: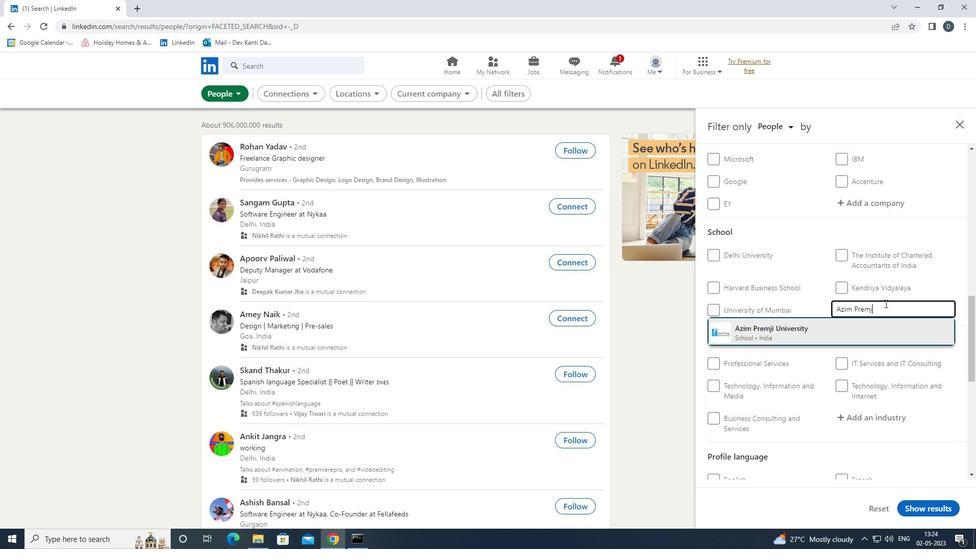 
Action: Mouse scrolled (885, 303) with delta (0, 0)
Screenshot: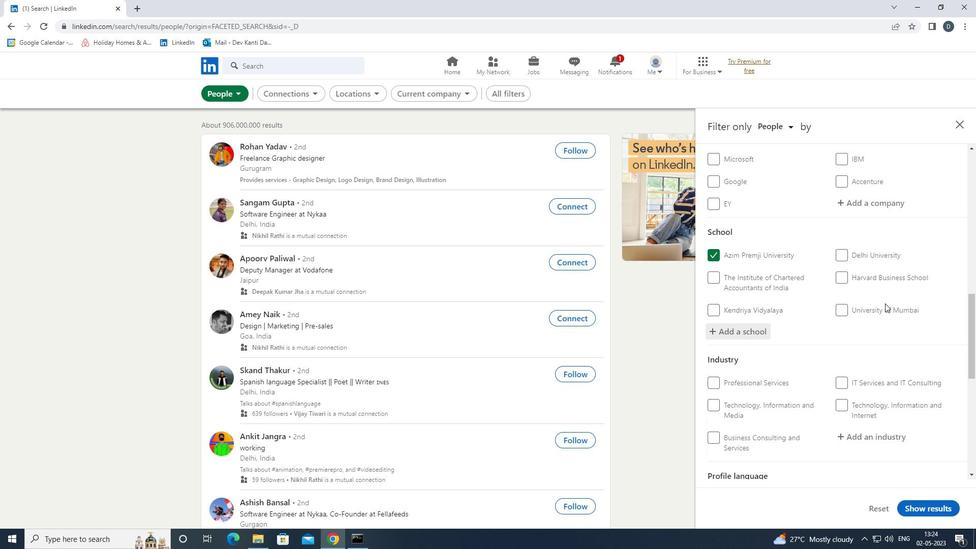 
Action: Mouse moved to (885, 307)
Screenshot: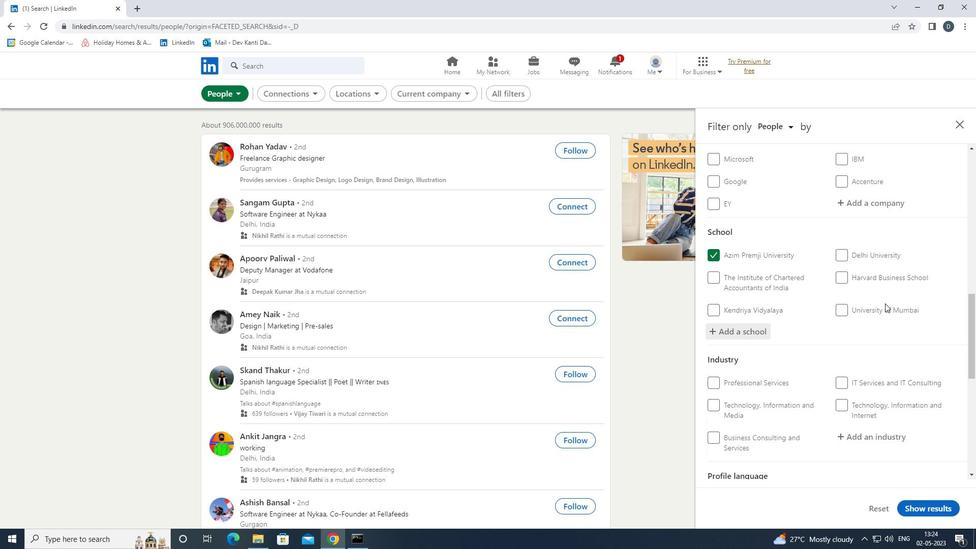 
Action: Mouse scrolled (885, 306) with delta (0, 0)
Screenshot: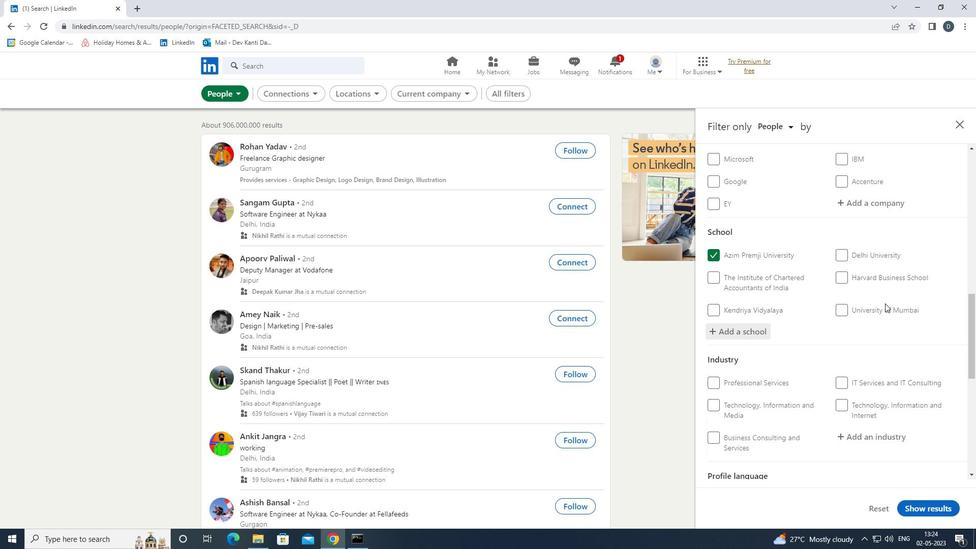 
Action: Mouse moved to (885, 308)
Screenshot: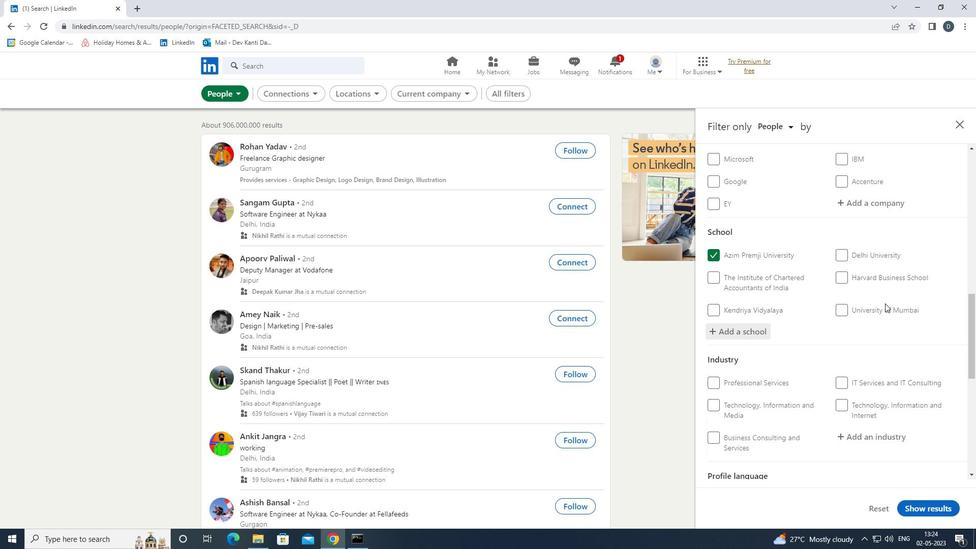 
Action: Mouse scrolled (885, 307) with delta (0, 0)
Screenshot: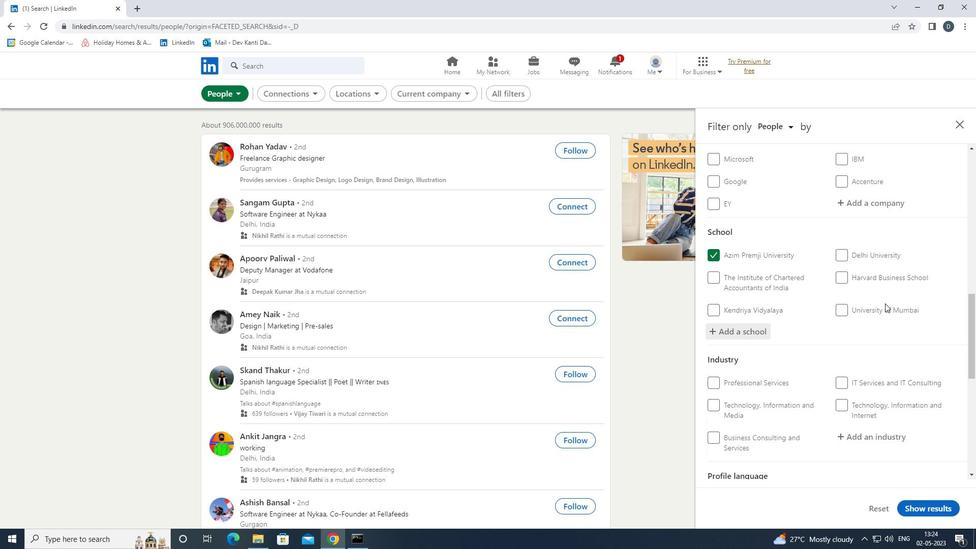 
Action: Mouse moved to (872, 285)
Screenshot: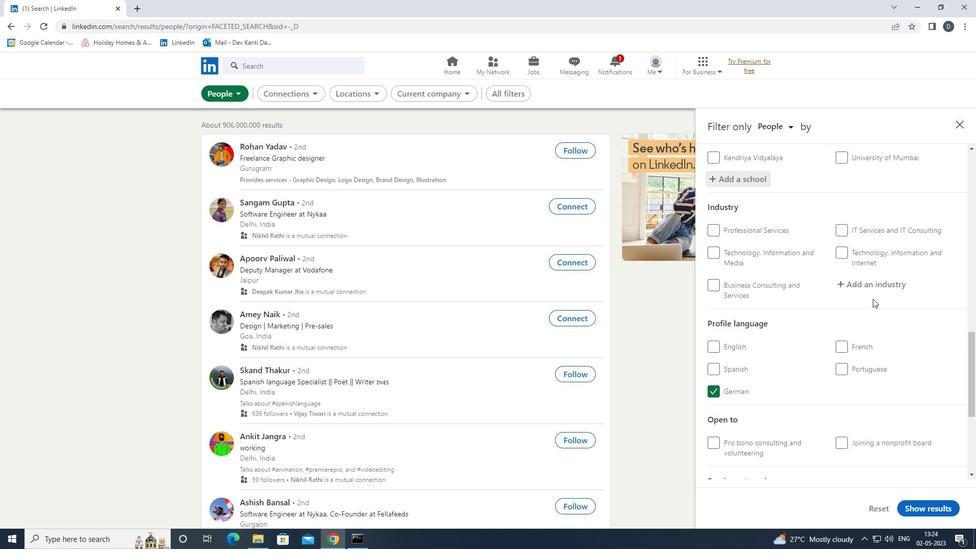 
Action: Mouse pressed left at (872, 285)
Screenshot: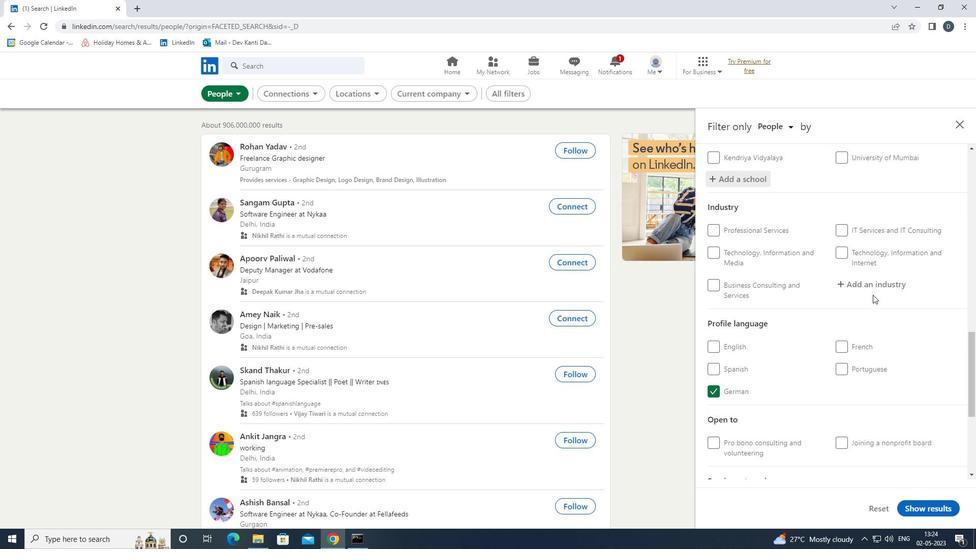 
Action: Key pressed <Key.shift>WHOLESALE<Key.down><Key.down><Key.down><Key.down><Key.enter>
Screenshot: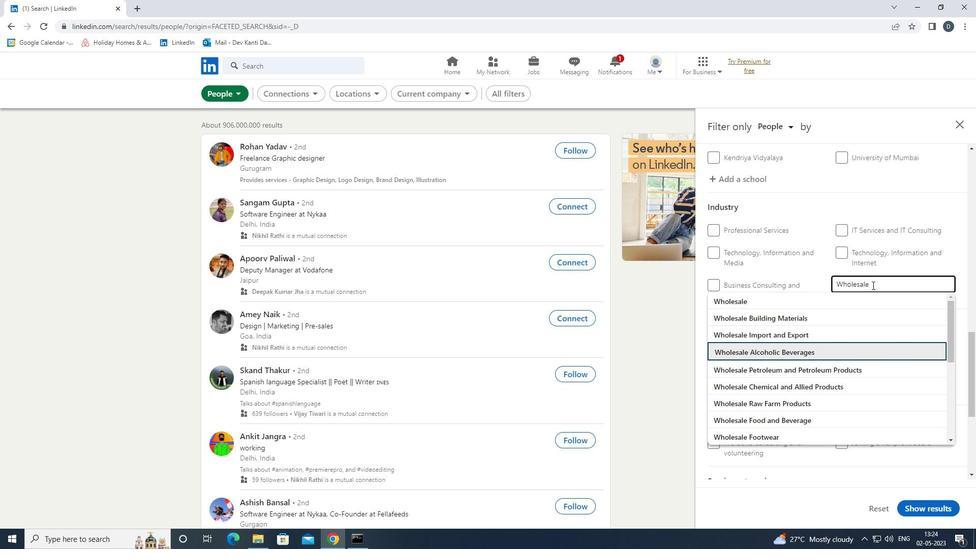 
Action: Mouse moved to (899, 265)
Screenshot: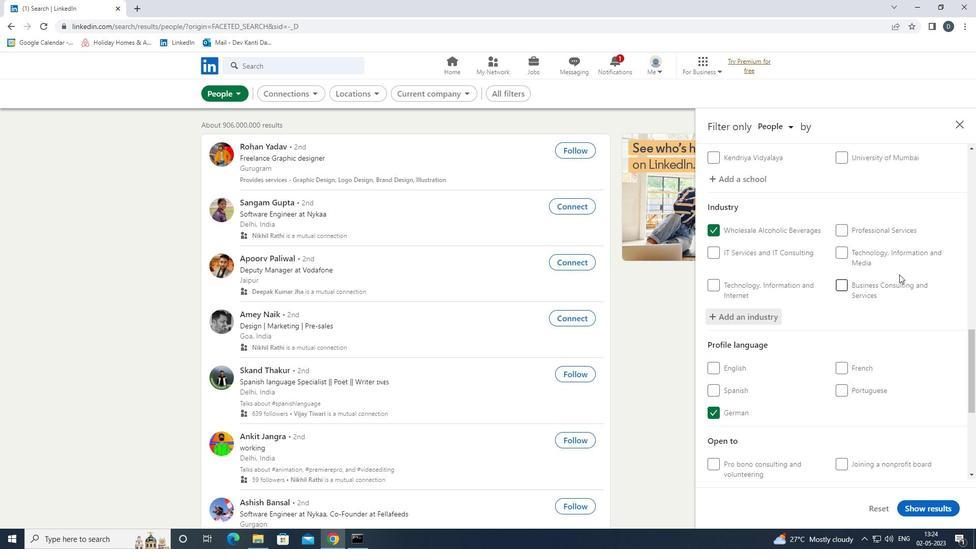 
Action: Mouse scrolled (899, 265) with delta (0, 0)
Screenshot: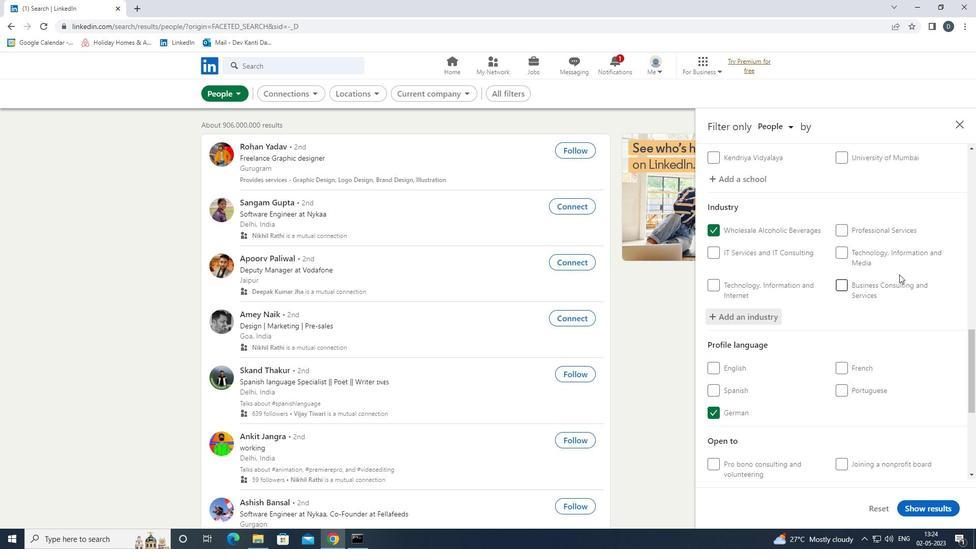 
Action: Mouse moved to (897, 272)
Screenshot: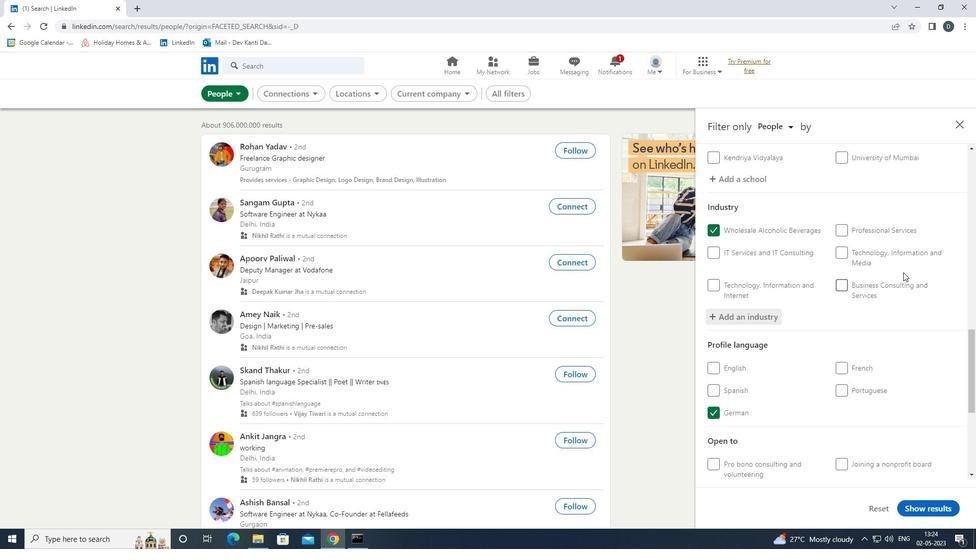 
Action: Mouse scrolled (897, 272) with delta (0, 0)
Screenshot: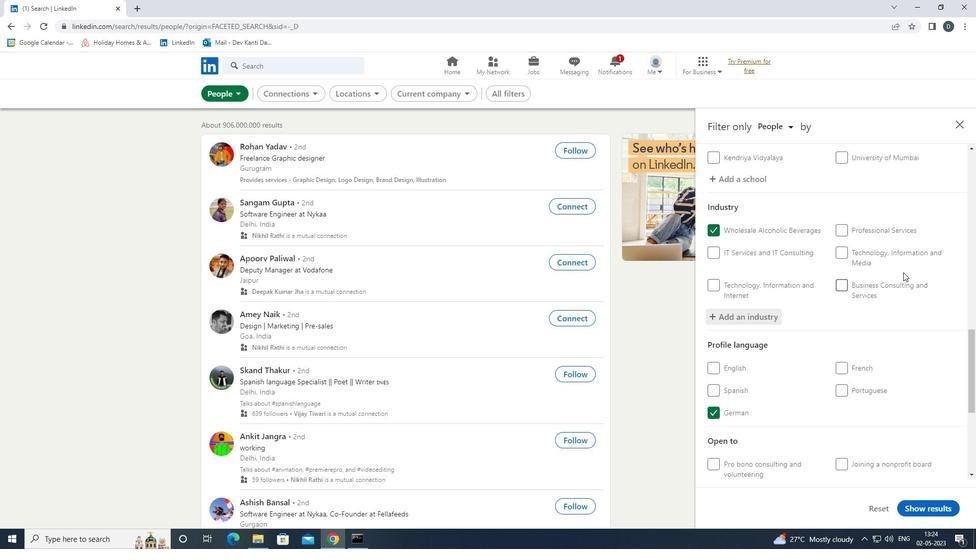 
Action: Mouse moved to (894, 278)
Screenshot: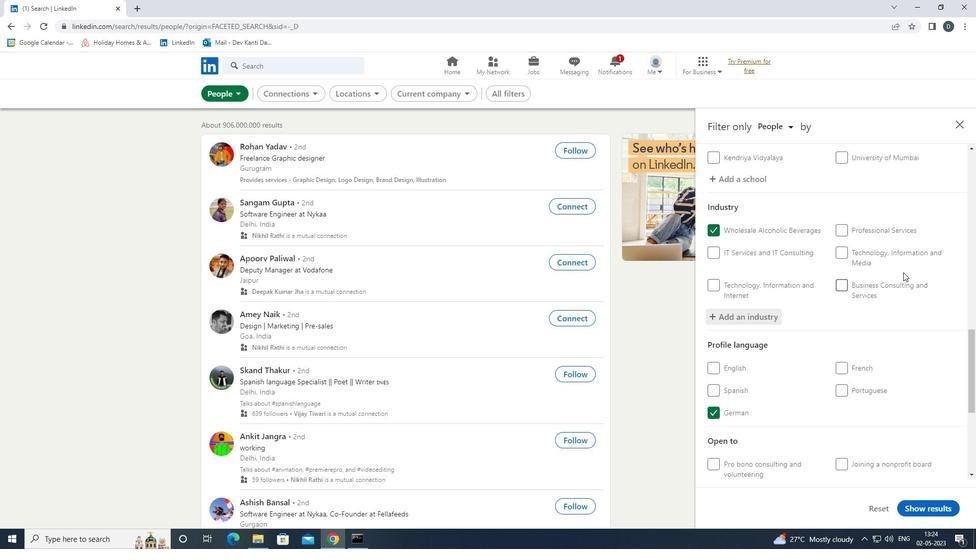 
Action: Mouse scrolled (894, 277) with delta (0, 0)
Screenshot: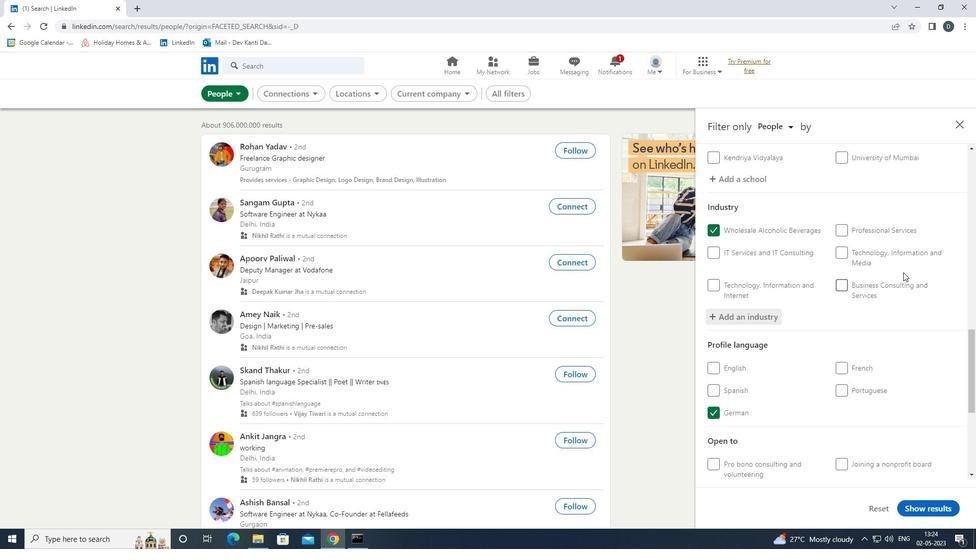 
Action: Mouse moved to (892, 282)
Screenshot: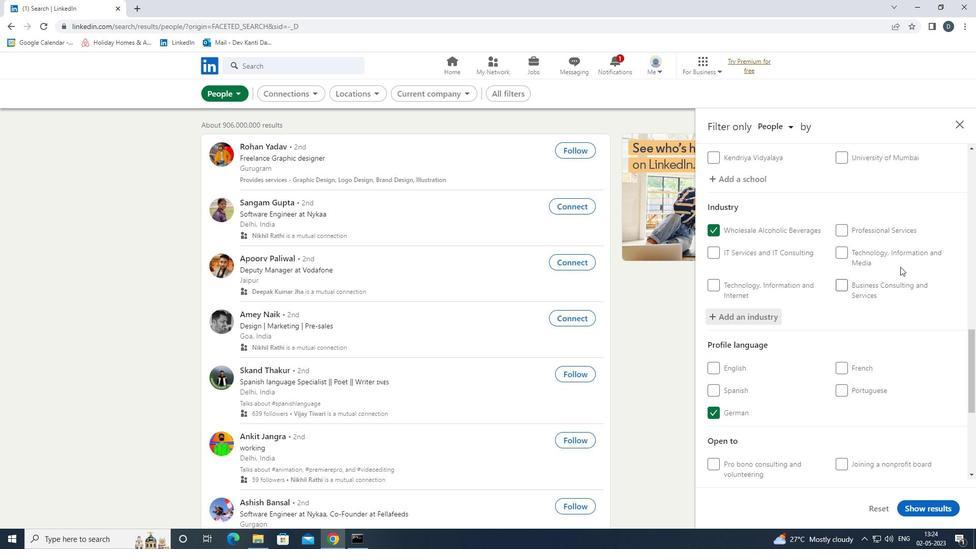 
Action: Mouse scrolled (892, 282) with delta (0, 0)
Screenshot: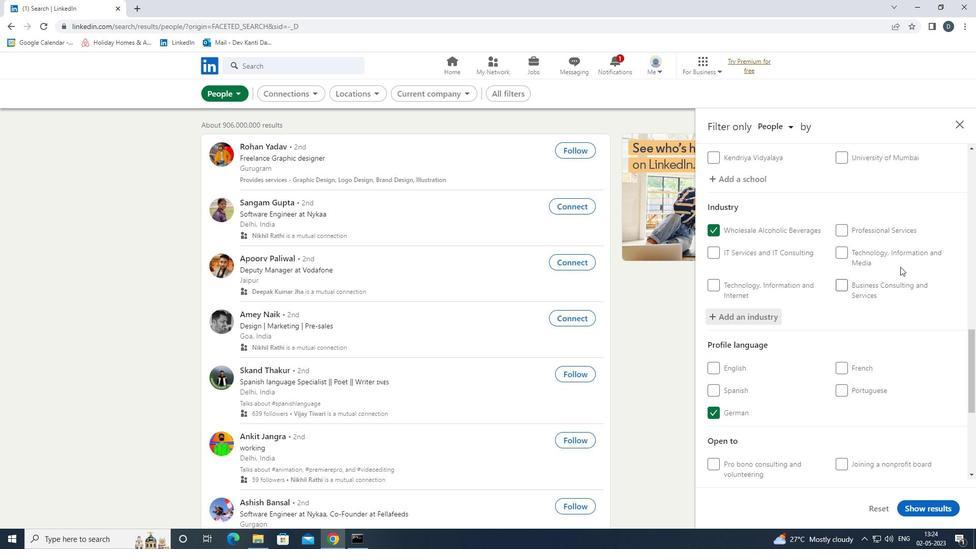 
Action: Mouse moved to (852, 331)
Screenshot: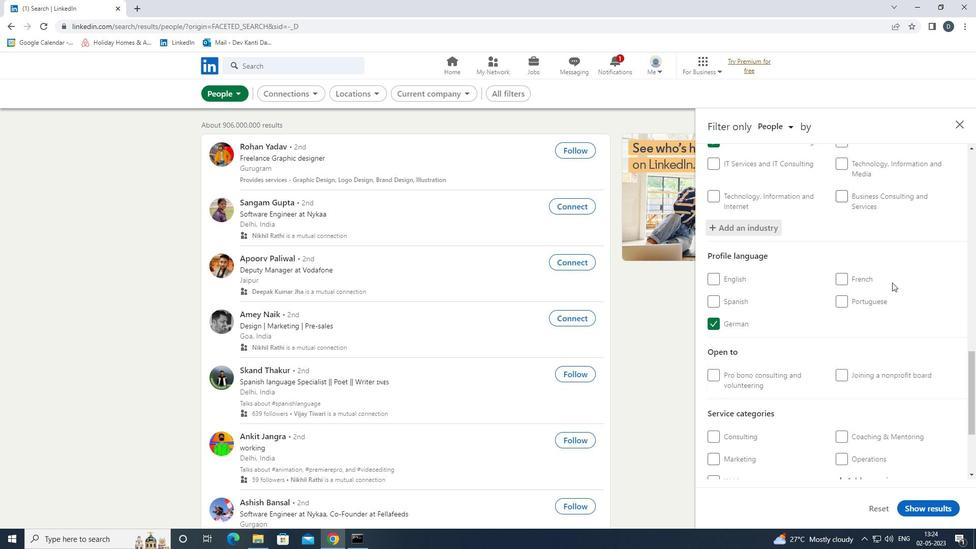 
Action: Mouse scrolled (852, 331) with delta (0, 0)
Screenshot: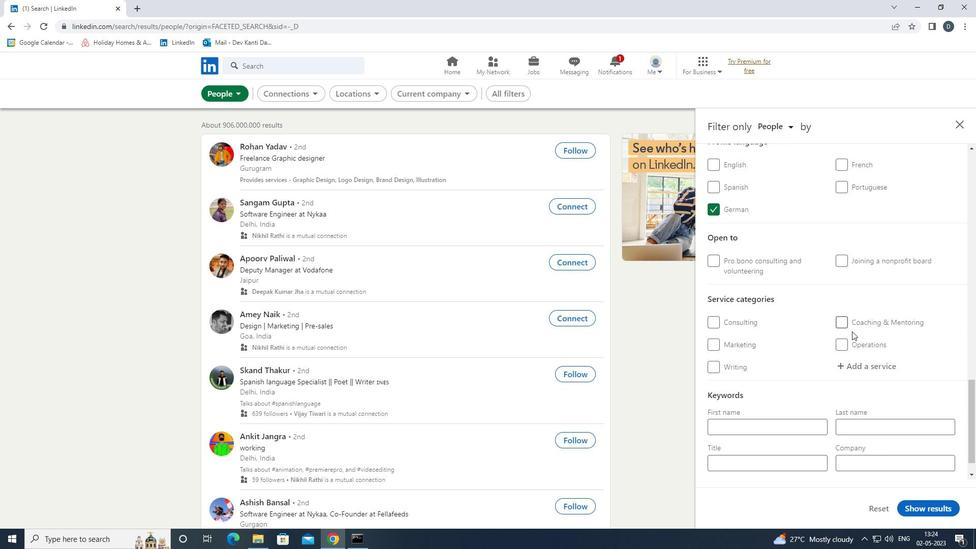
Action: Mouse moved to (856, 326)
Screenshot: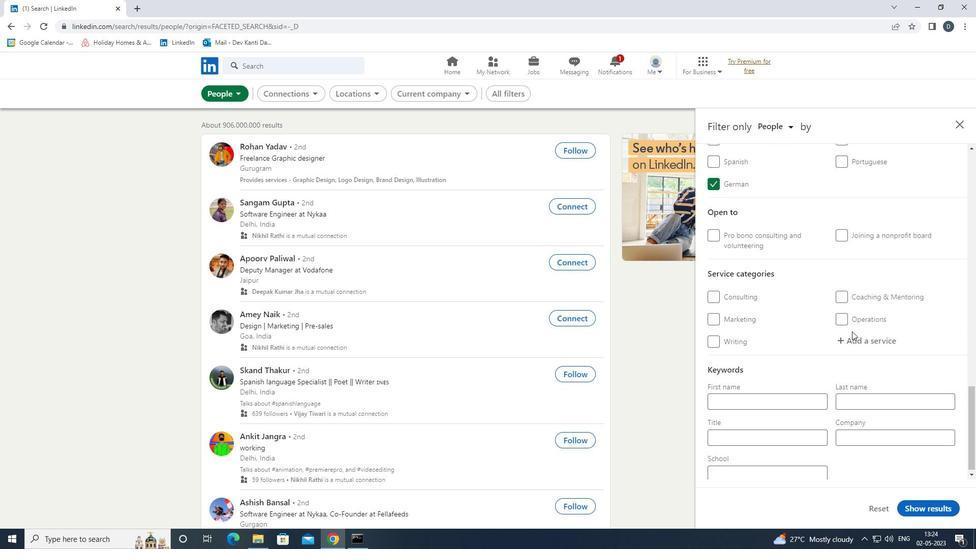 
Action: Mouse pressed left at (856, 326)
Screenshot: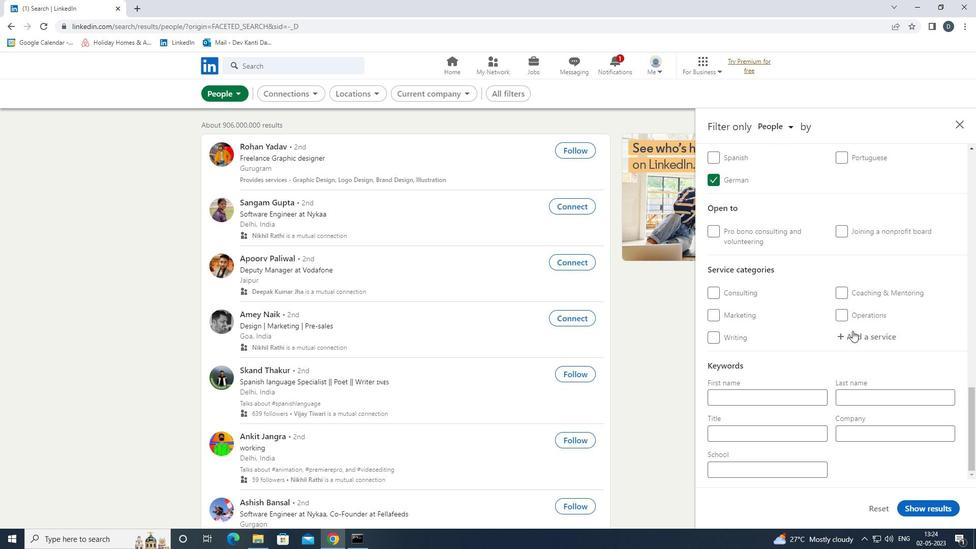 
Action: Mouse moved to (858, 337)
Screenshot: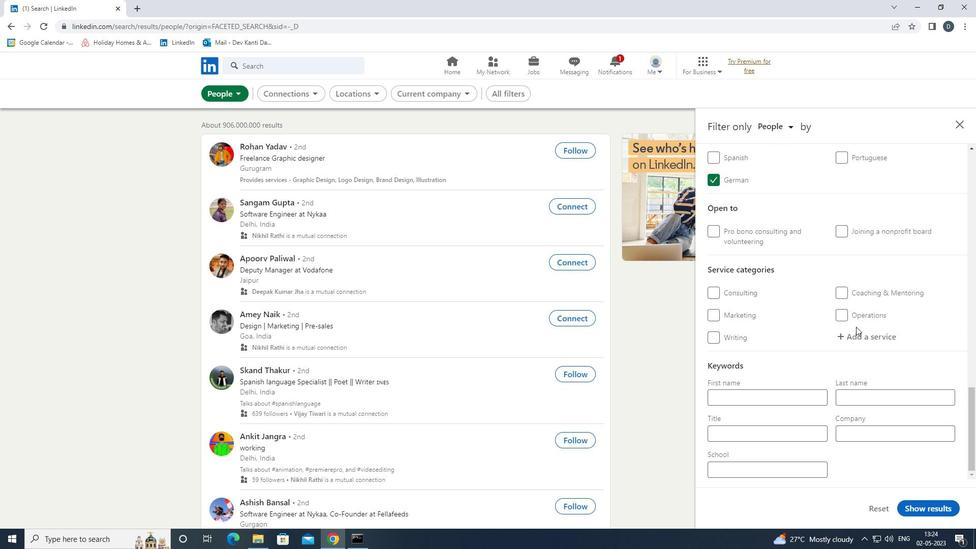 
Action: Mouse pressed left at (858, 337)
Screenshot: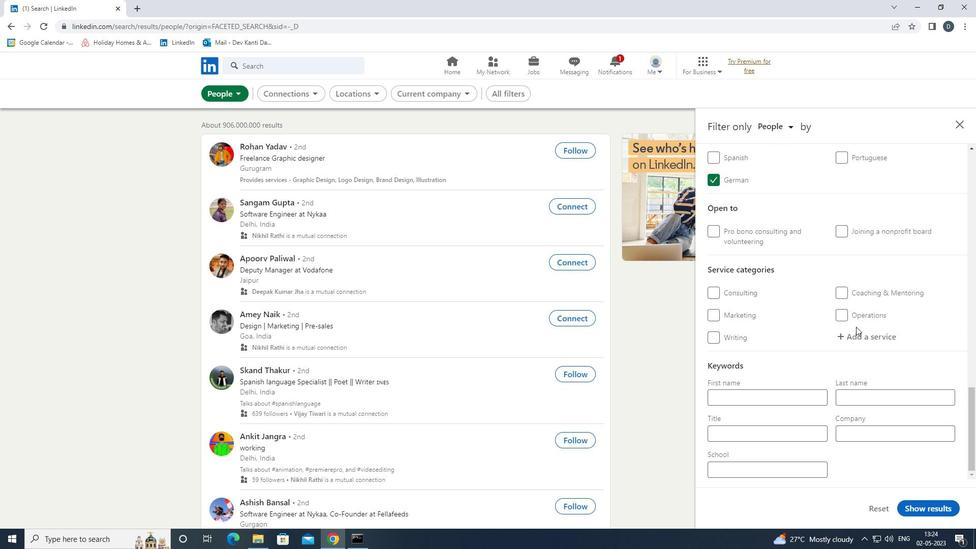 
Action: Mouse moved to (857, 339)
Screenshot: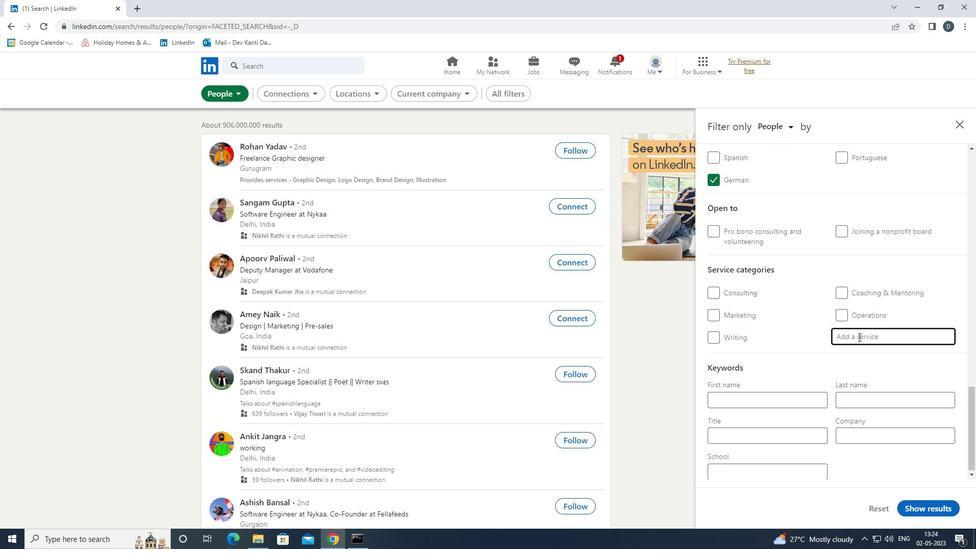 
Action: Key pressed <Key.shift><Key.shift>HOME<Key.space><Key.shift>NETWORKING<Key.down><Key.enter>
Screenshot: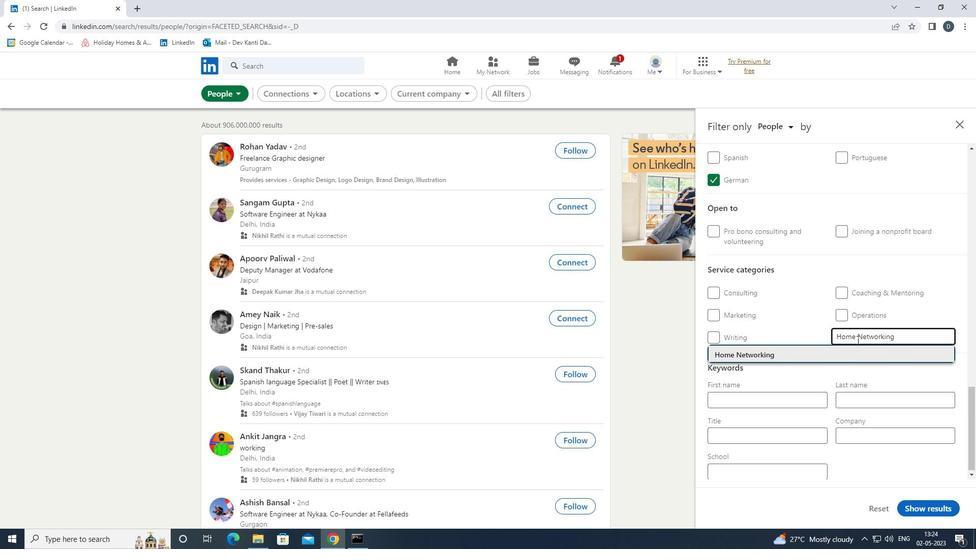 
Action: Mouse moved to (856, 340)
Screenshot: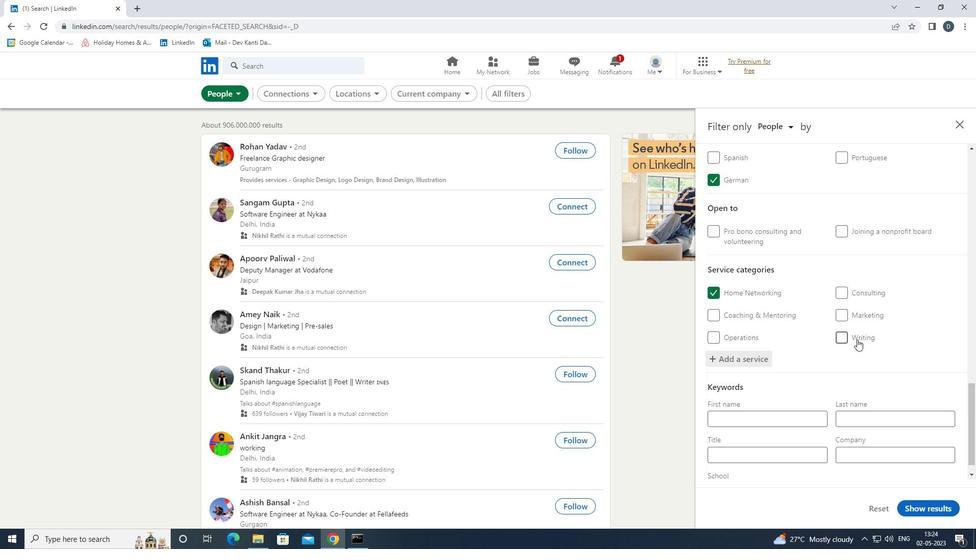 
Action: Mouse scrolled (856, 340) with delta (0, 0)
Screenshot: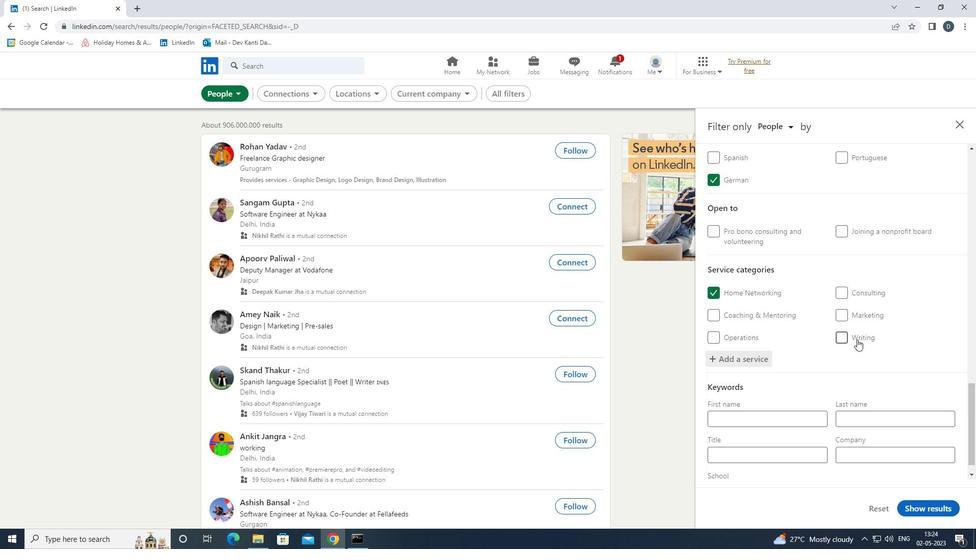 
Action: Mouse moved to (856, 343)
Screenshot: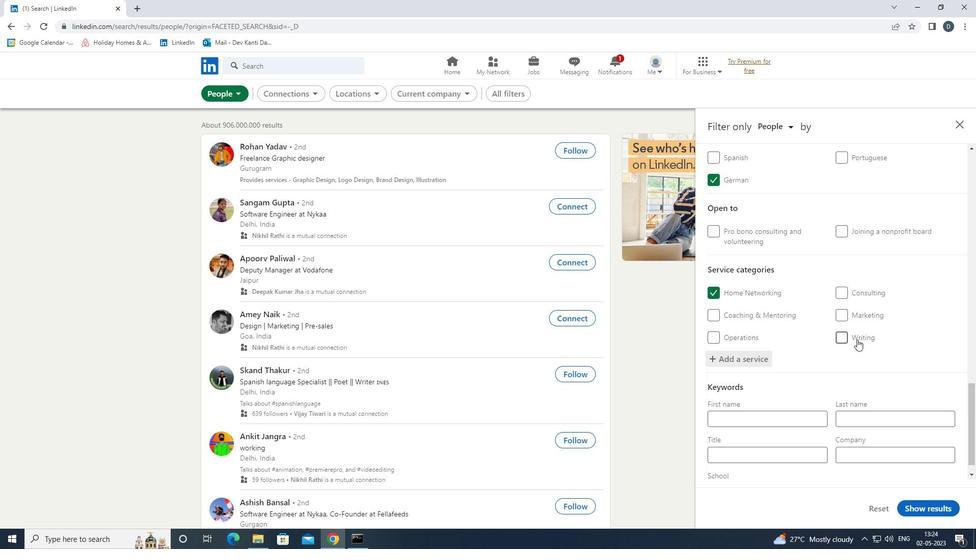 
Action: Mouse scrolled (856, 342) with delta (0, 0)
Screenshot: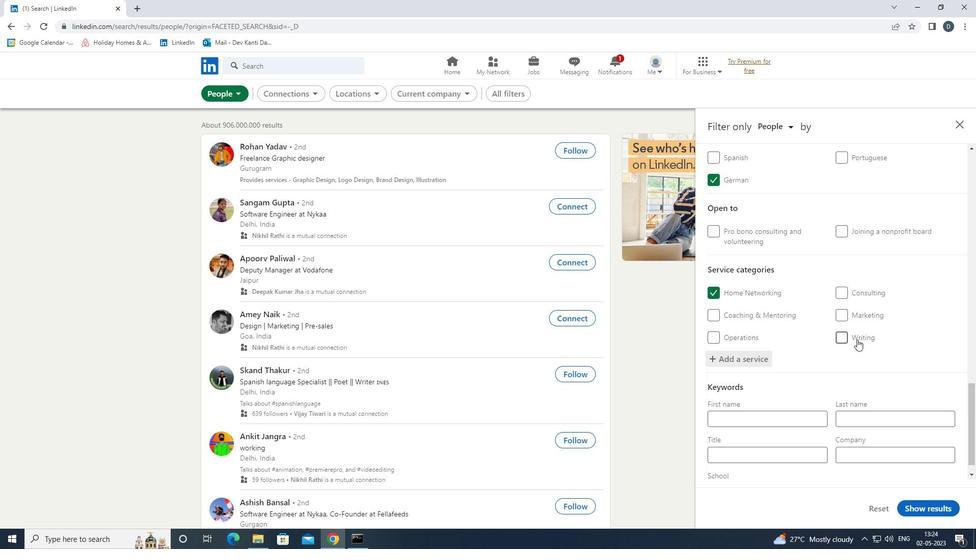 
Action: Mouse moved to (856, 344)
Screenshot: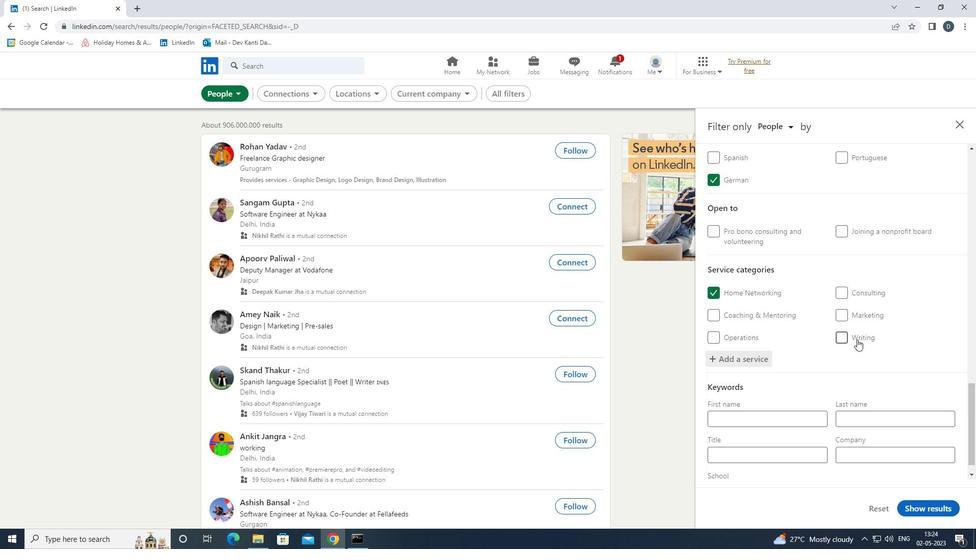 
Action: Mouse scrolled (856, 343) with delta (0, 0)
Screenshot: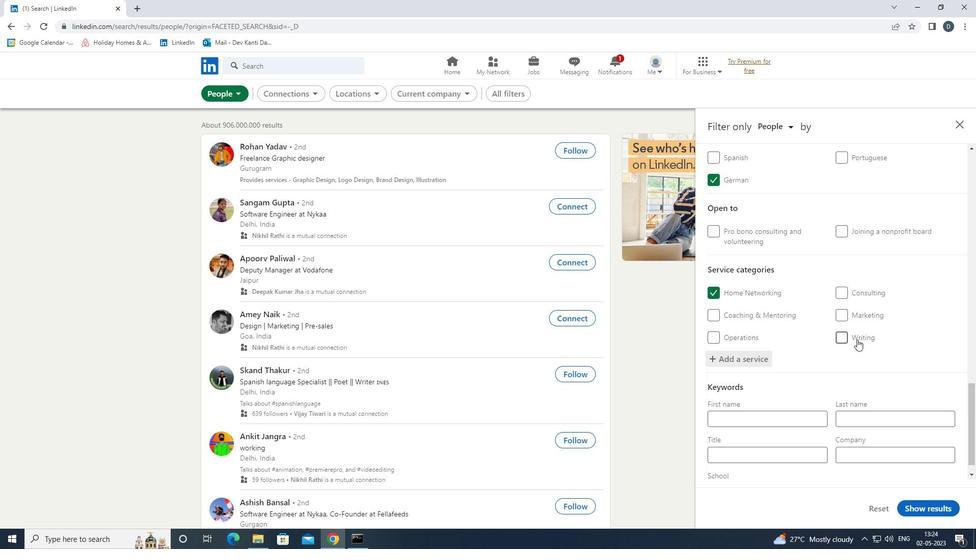 
Action: Mouse moved to (856, 346)
Screenshot: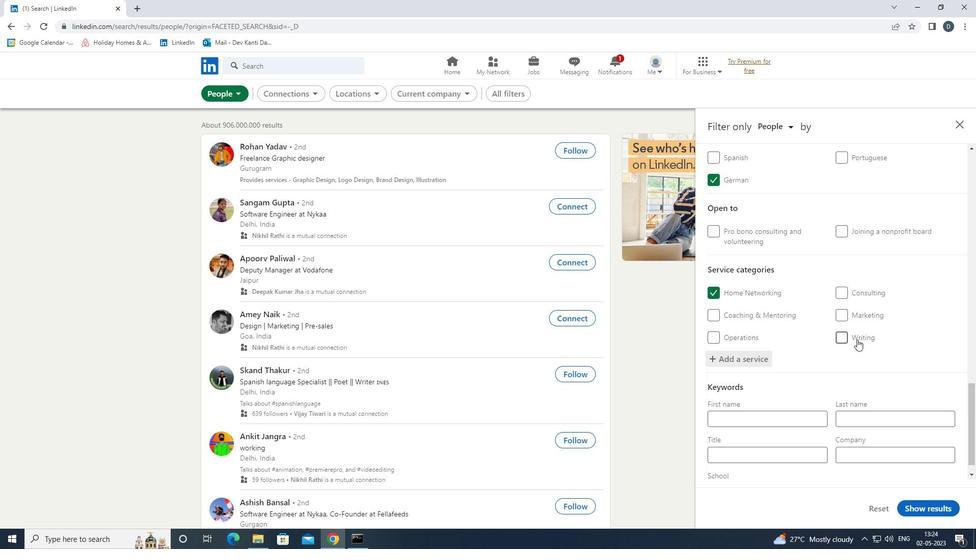 
Action: Mouse scrolled (856, 345) with delta (0, 0)
Screenshot: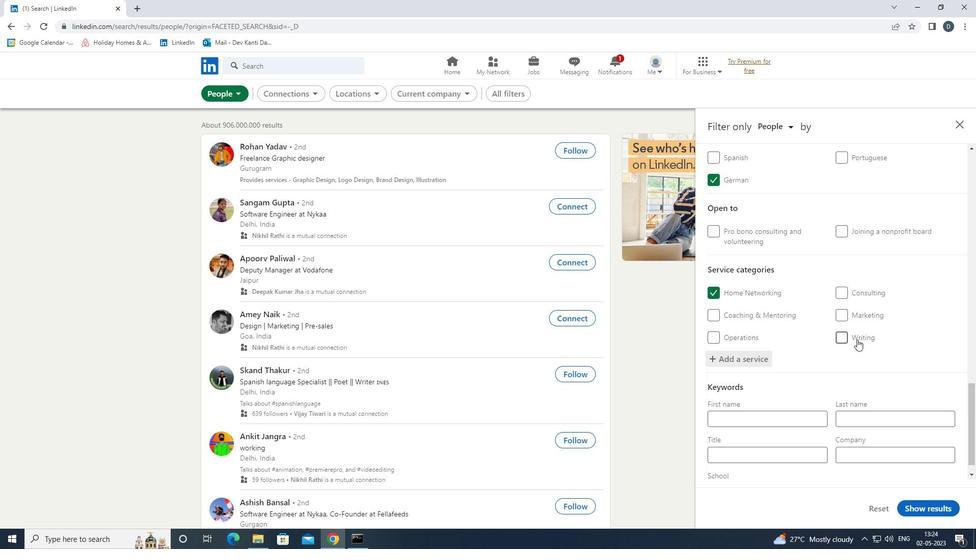 
Action: Mouse moved to (856, 351)
Screenshot: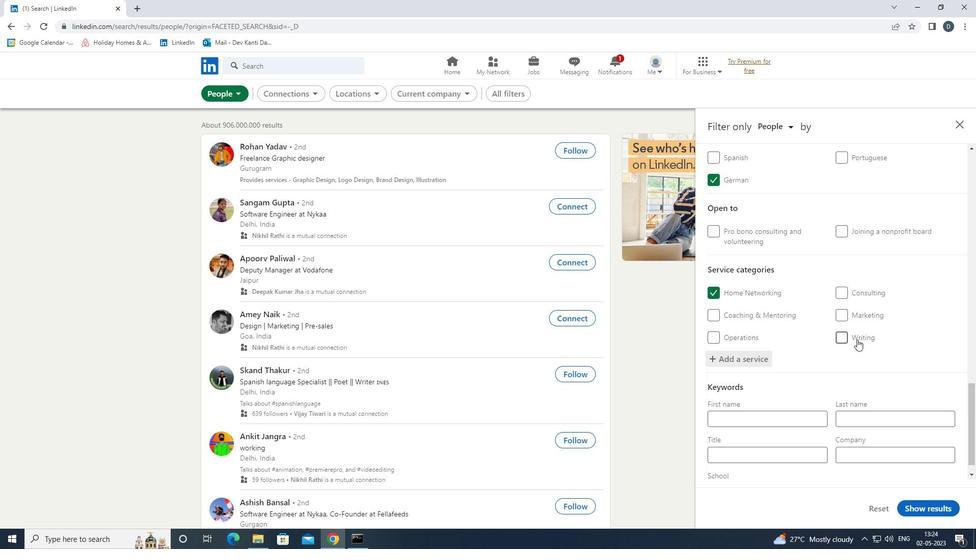 
Action: Mouse scrolled (856, 351) with delta (0, 0)
Screenshot: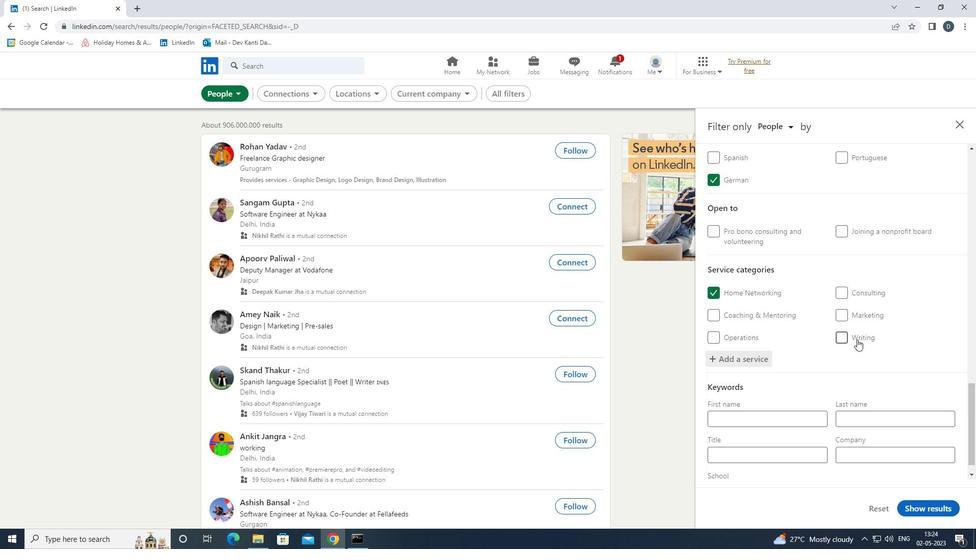 
Action: Mouse moved to (823, 432)
Screenshot: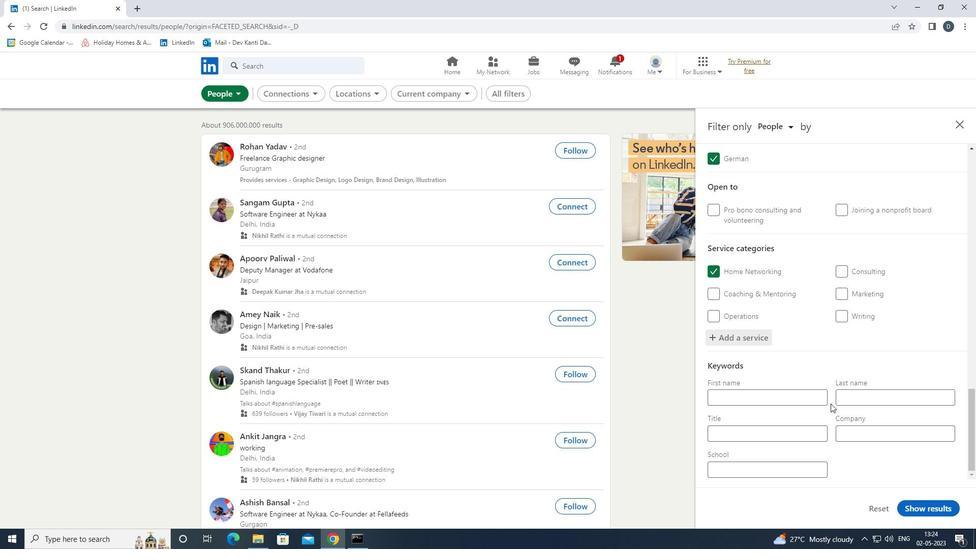 
Action: Mouse pressed left at (823, 432)
Screenshot: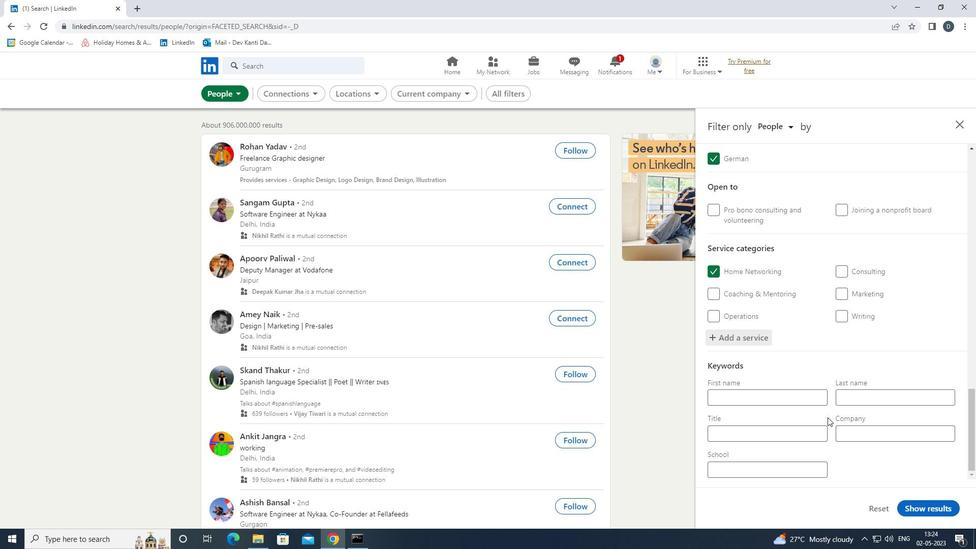 
Action: Key pressed <Key.shift>ENGINEERING<Key.space><Key.shift>TECHNICIAN
Screenshot: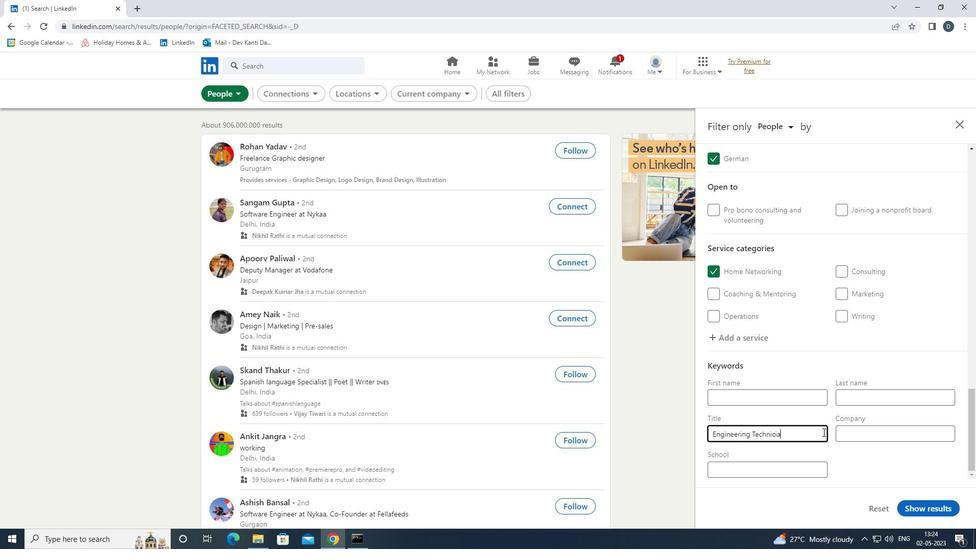 
Action: Mouse moved to (928, 512)
Screenshot: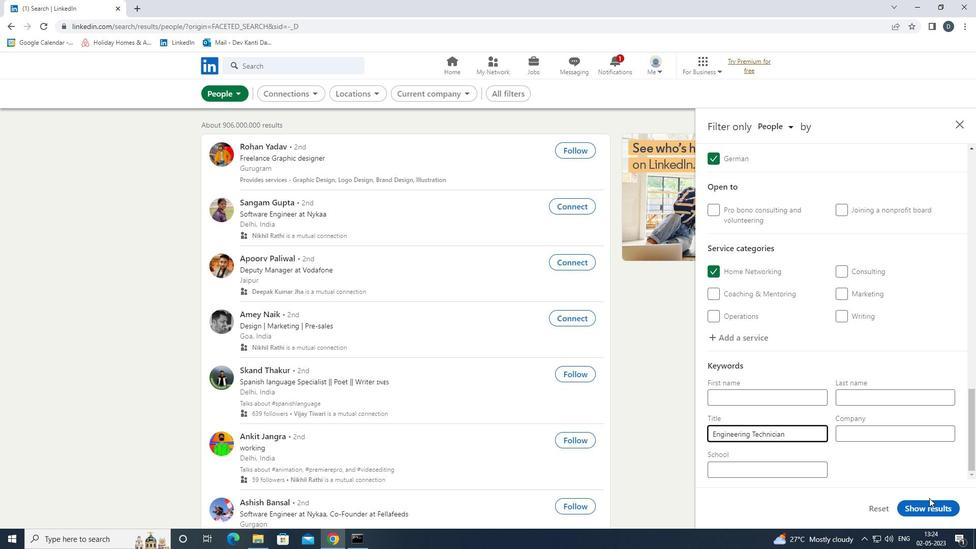 
Action: Mouse pressed left at (928, 512)
Screenshot: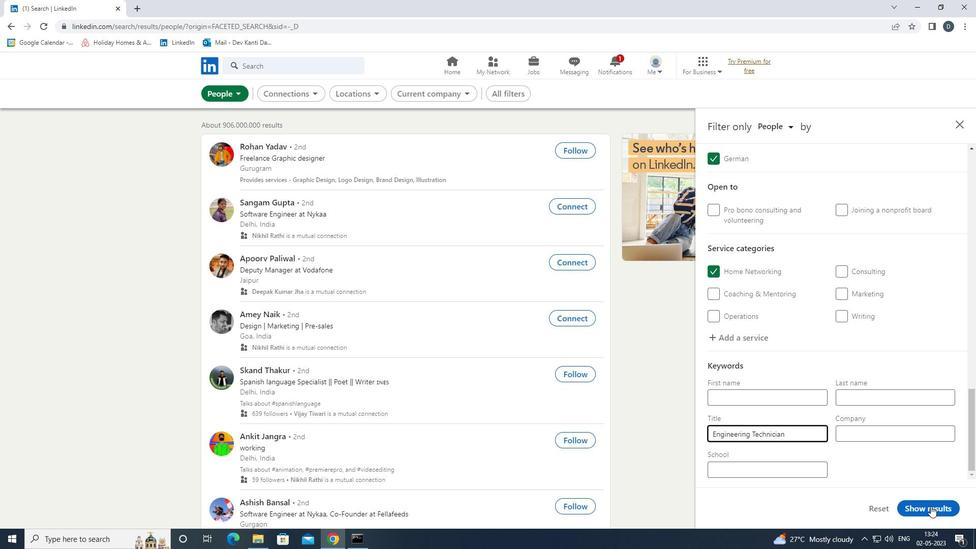 
Action: Mouse moved to (406, 167)
Screenshot: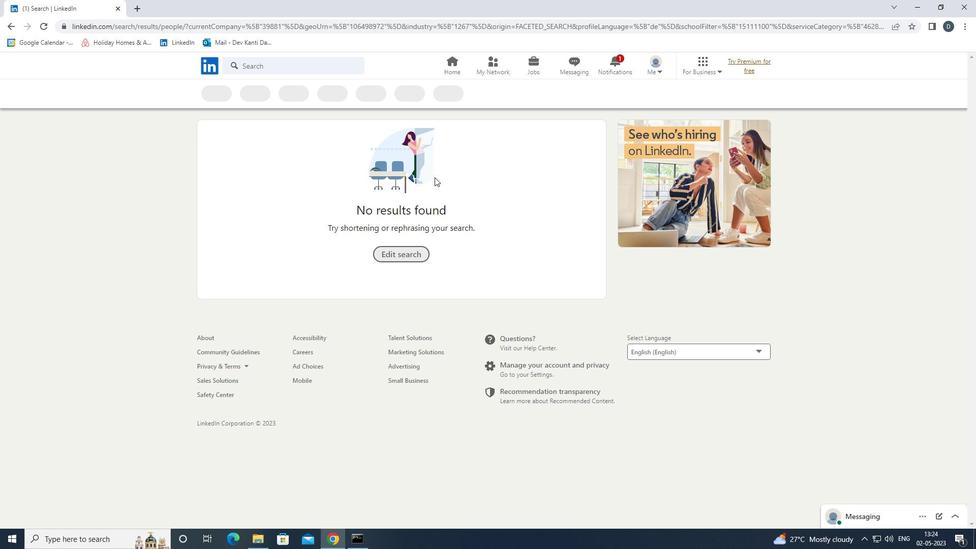 
